 Task: select a rule when a due date less than hours ago is set on a card by anyone except me.
Action: Mouse moved to (1250, 103)
Screenshot: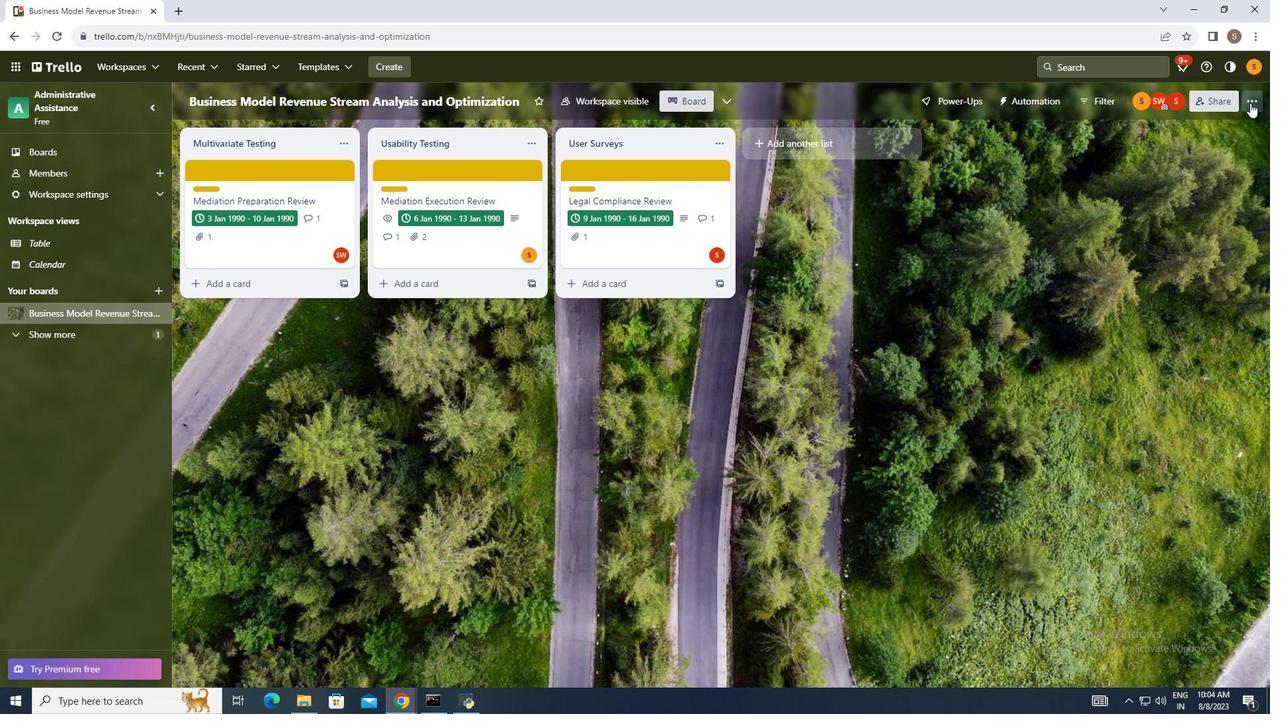 
Action: Mouse pressed left at (1250, 103)
Screenshot: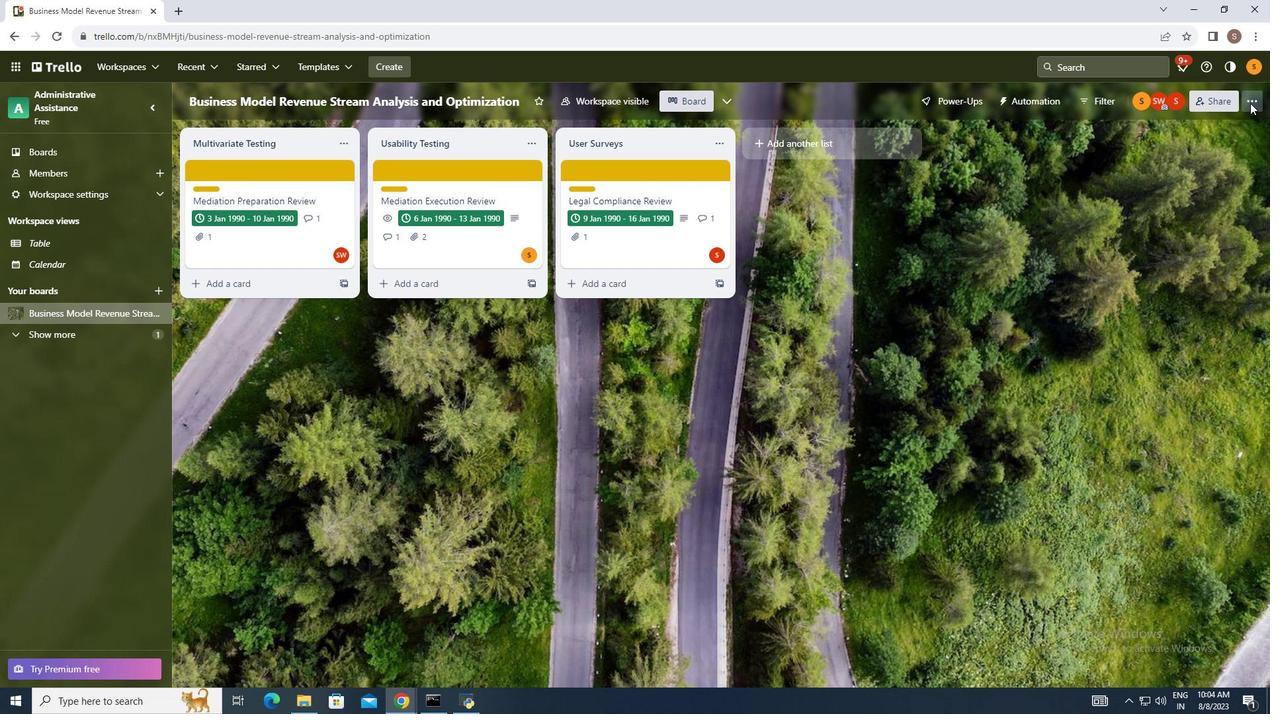 
Action: Mouse moved to (1144, 276)
Screenshot: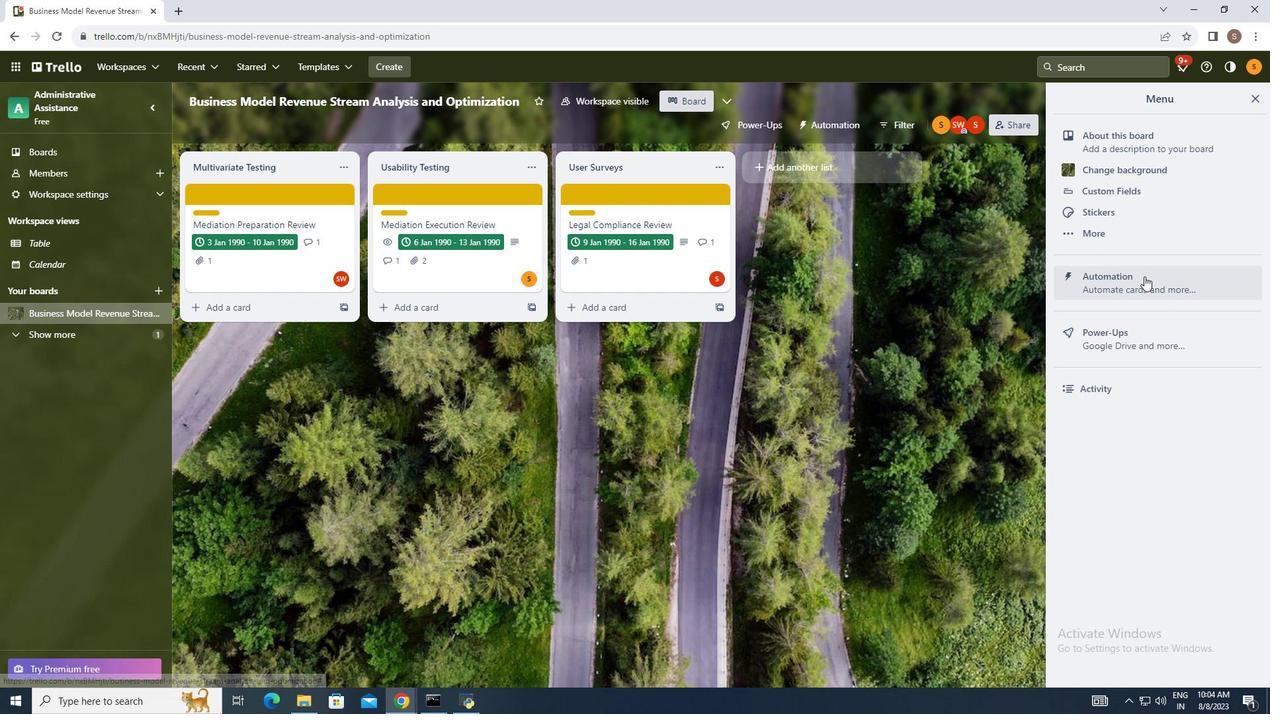 
Action: Mouse pressed left at (1144, 276)
Screenshot: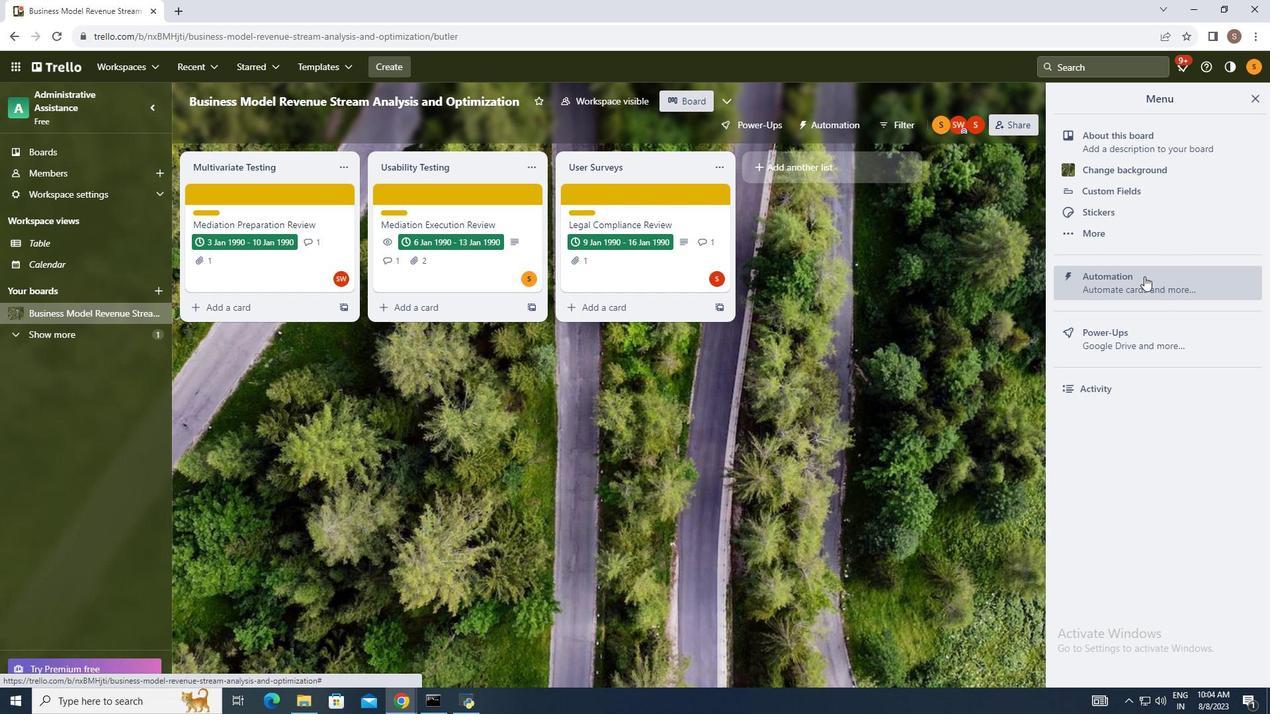 
Action: Mouse moved to (248, 239)
Screenshot: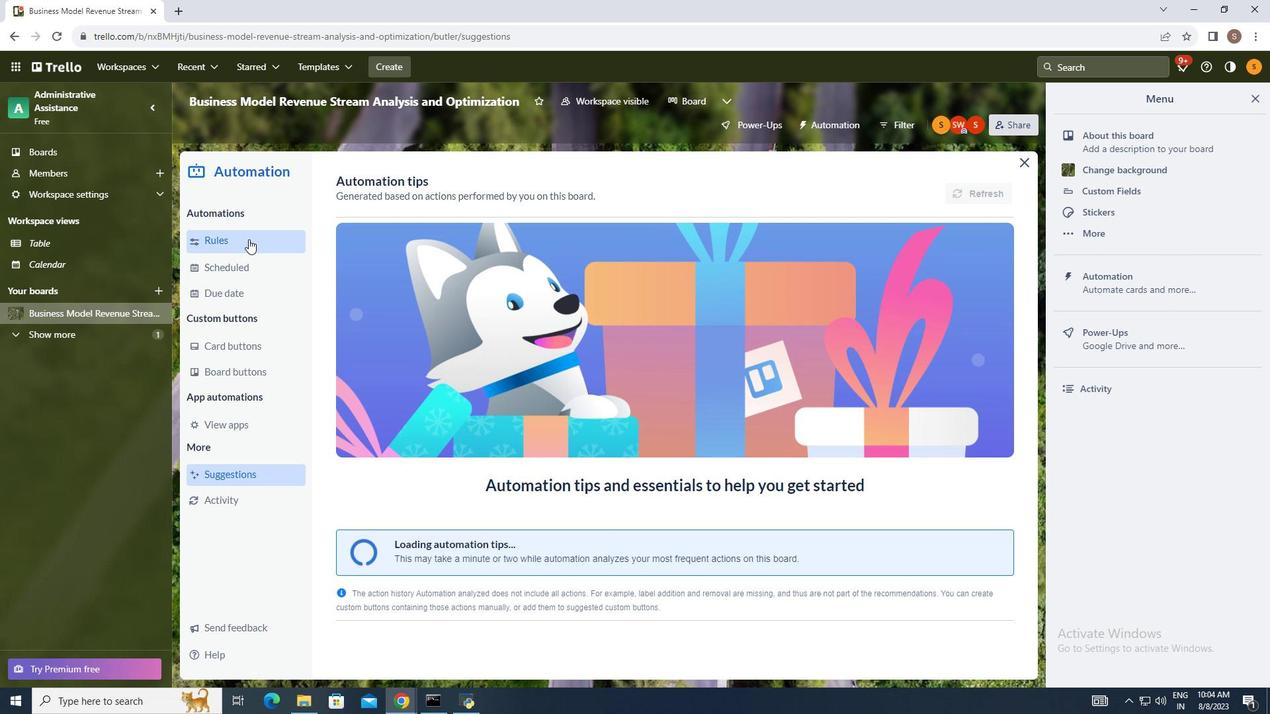 
Action: Mouse pressed left at (248, 239)
Screenshot: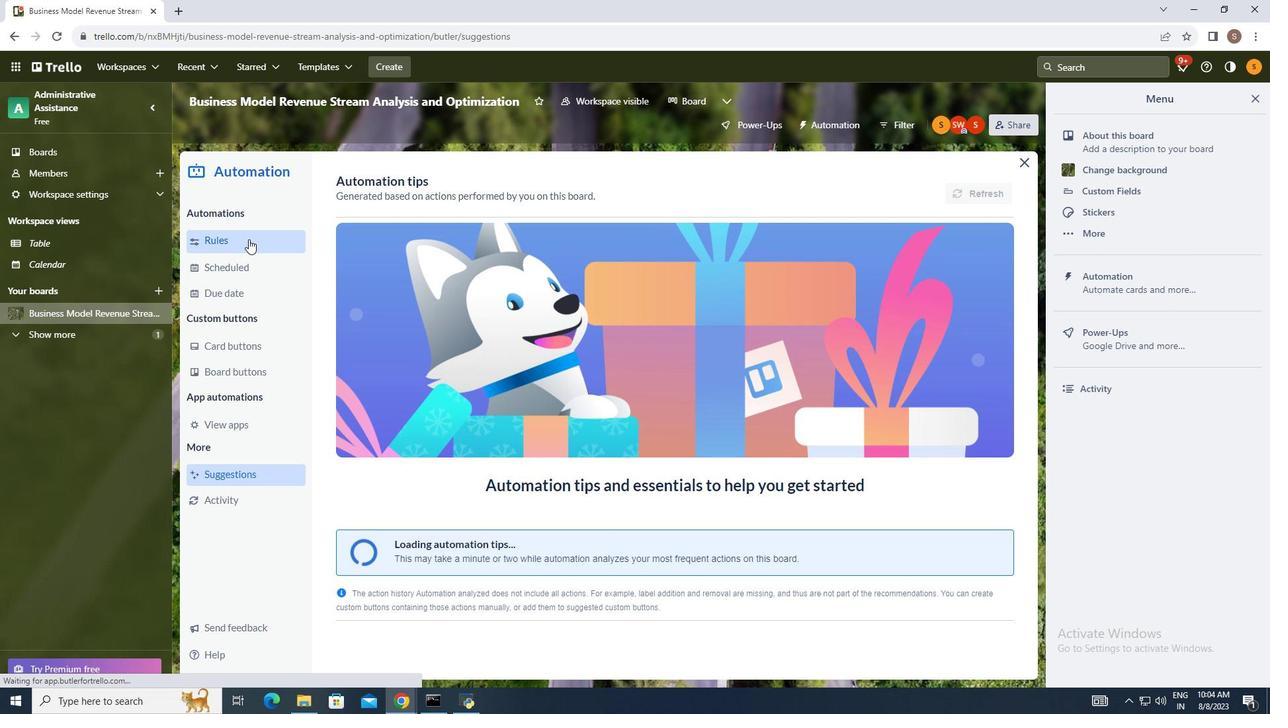 
Action: Mouse moved to (891, 186)
Screenshot: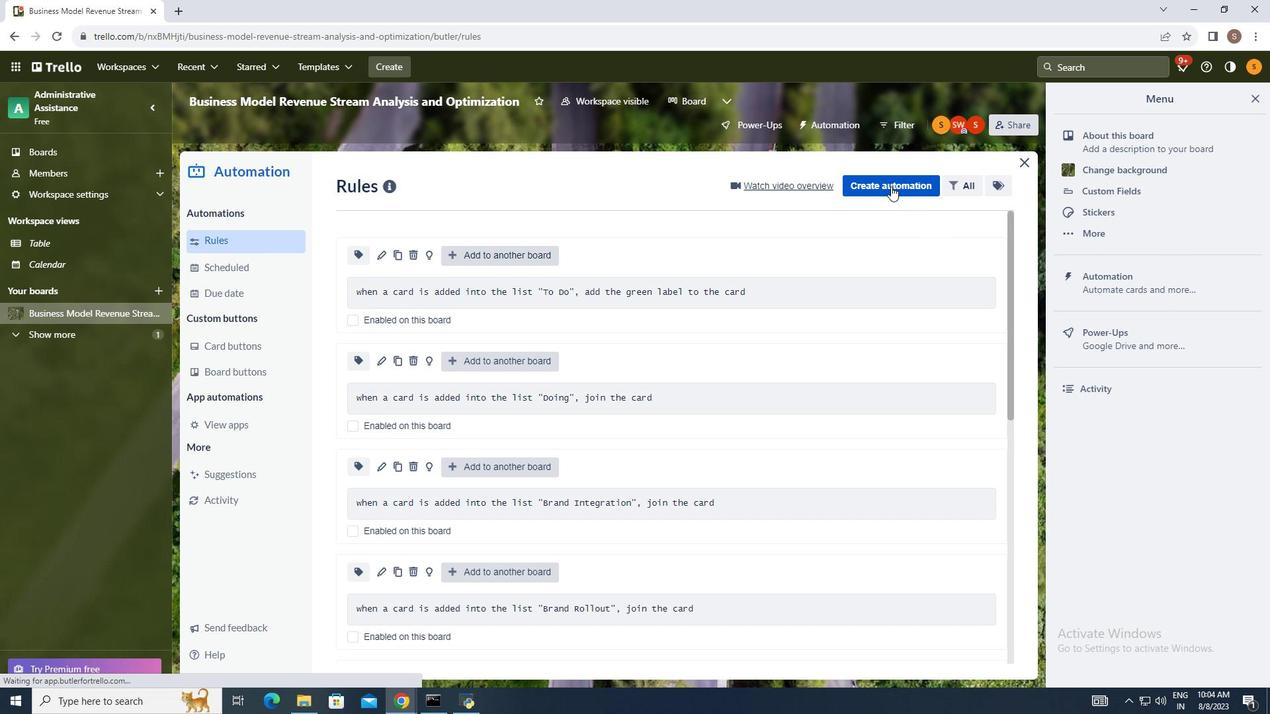 
Action: Mouse pressed left at (891, 186)
Screenshot: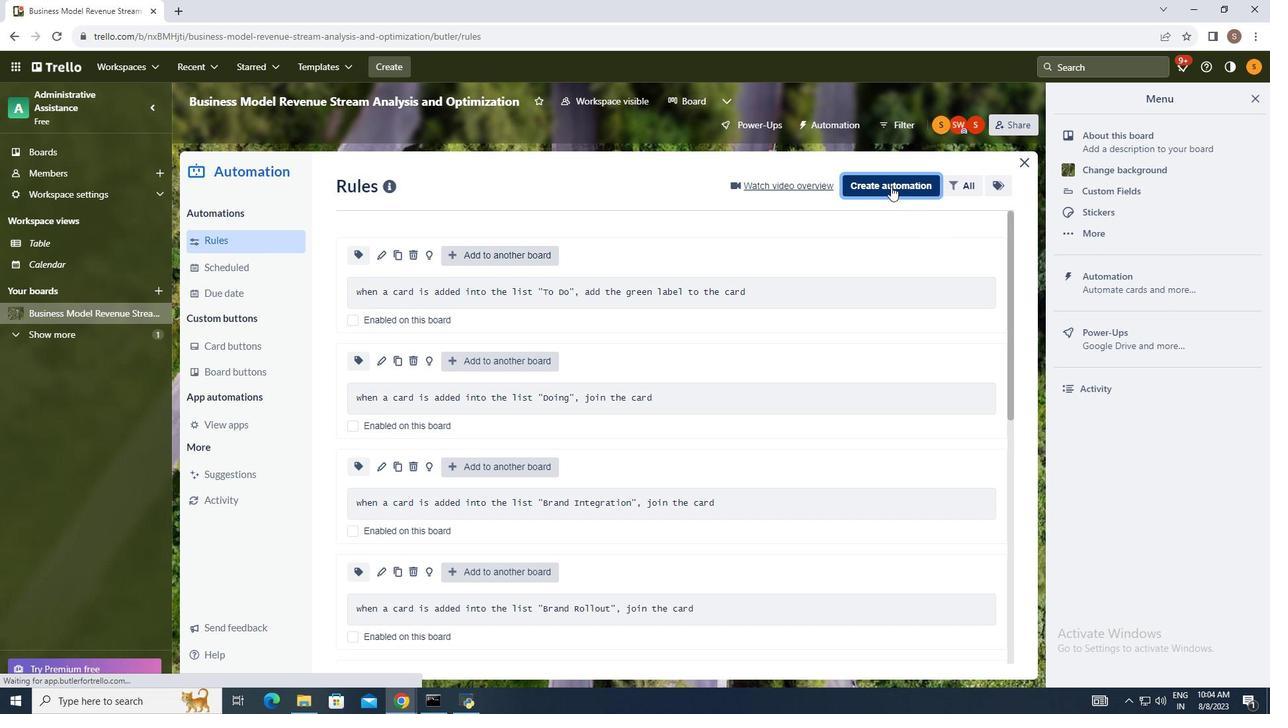 
Action: Mouse moved to (664, 396)
Screenshot: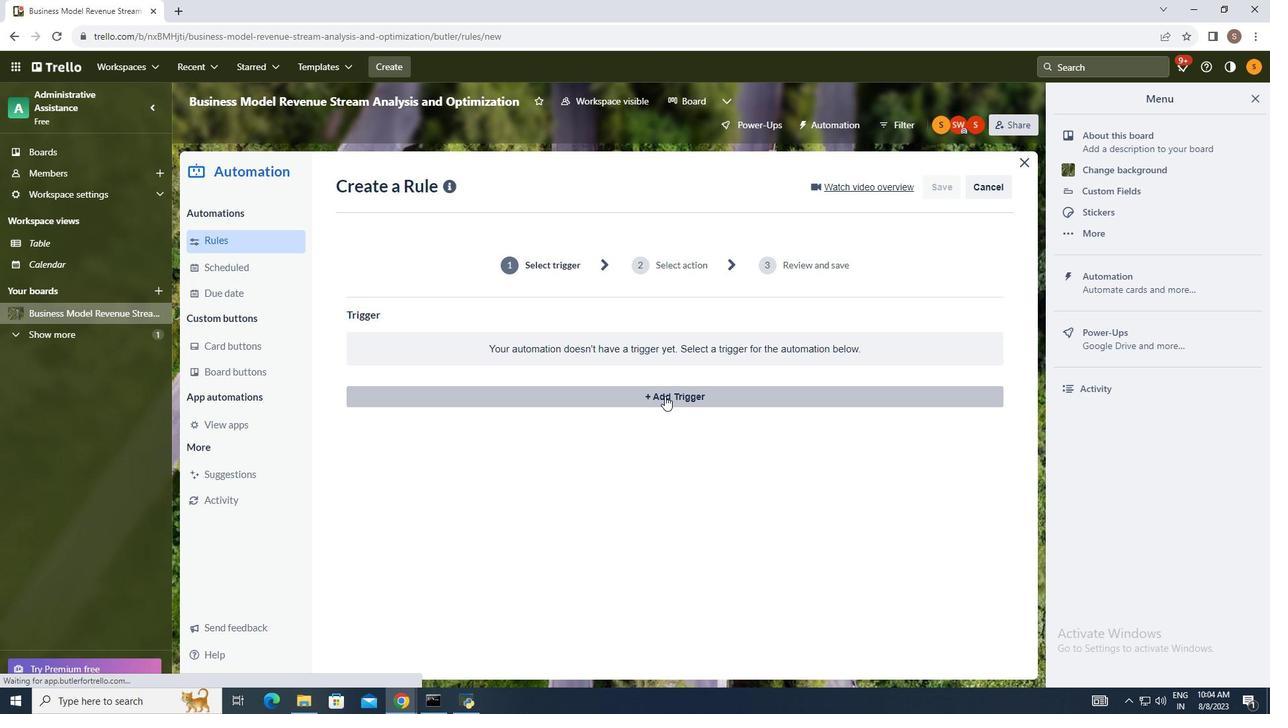 
Action: Mouse pressed left at (664, 396)
Screenshot: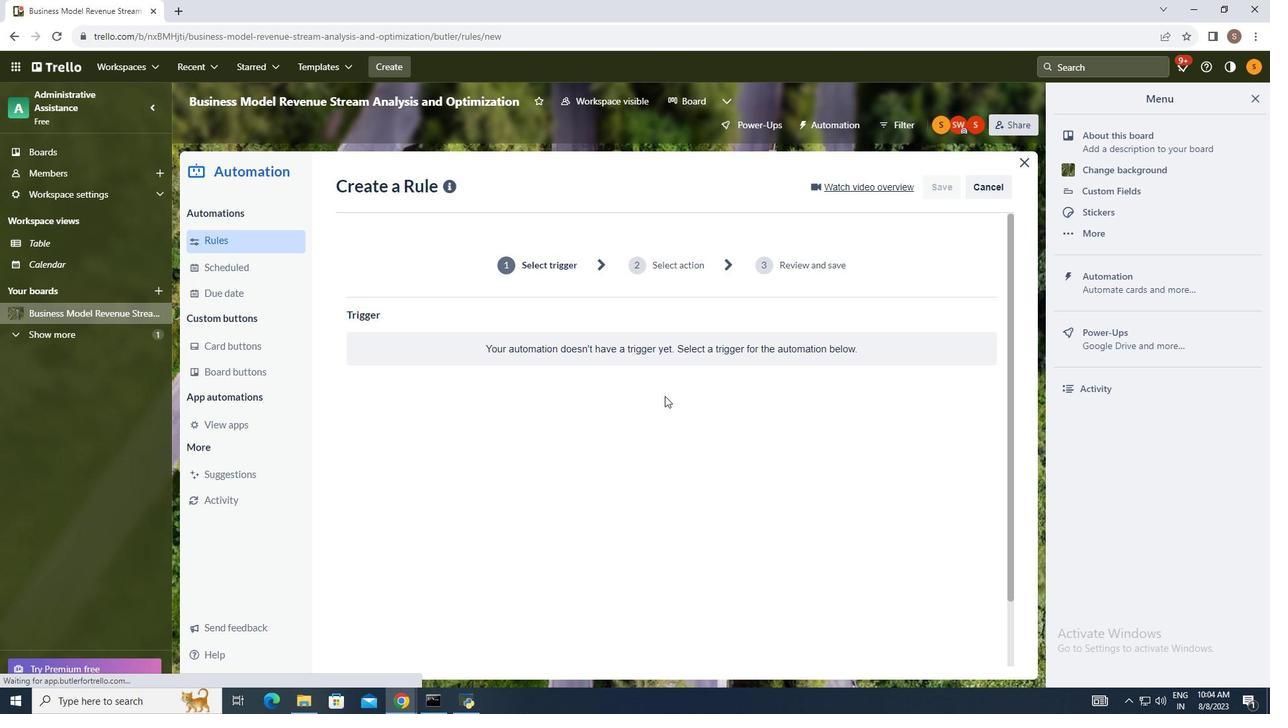 
Action: Mouse moved to (491, 435)
Screenshot: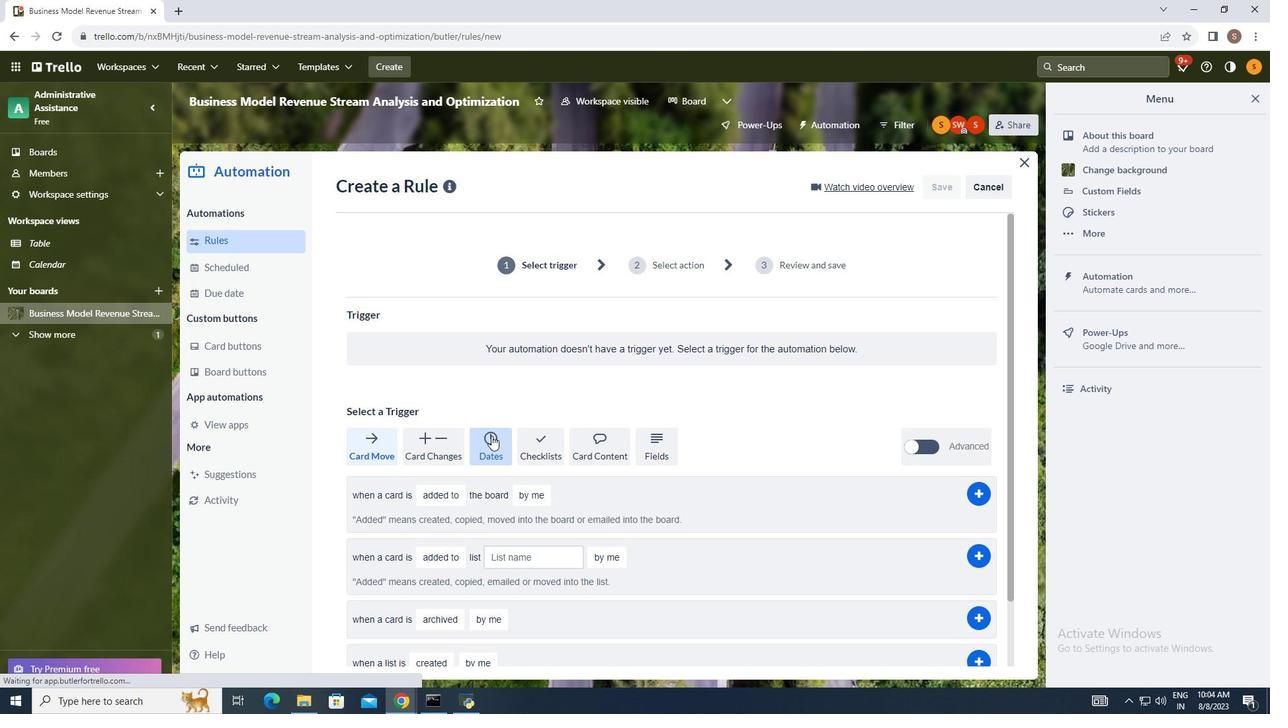 
Action: Mouse pressed left at (491, 435)
Screenshot: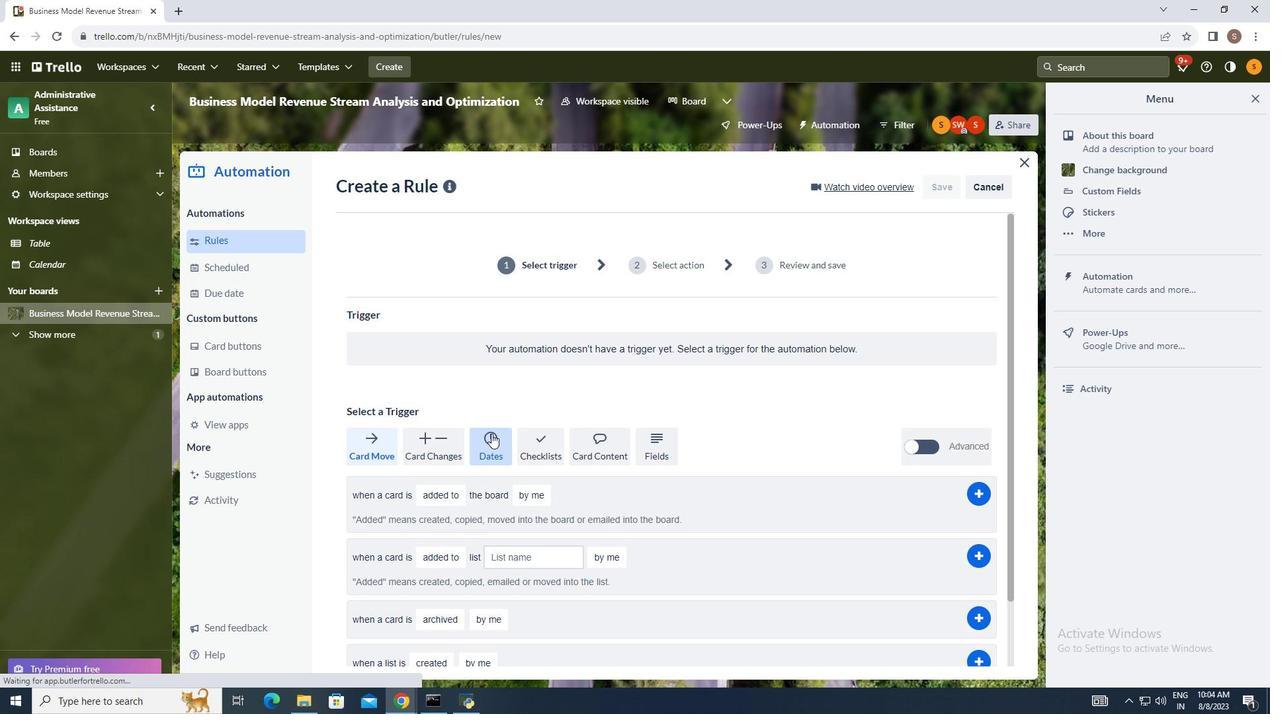 
Action: Mouse moved to (393, 496)
Screenshot: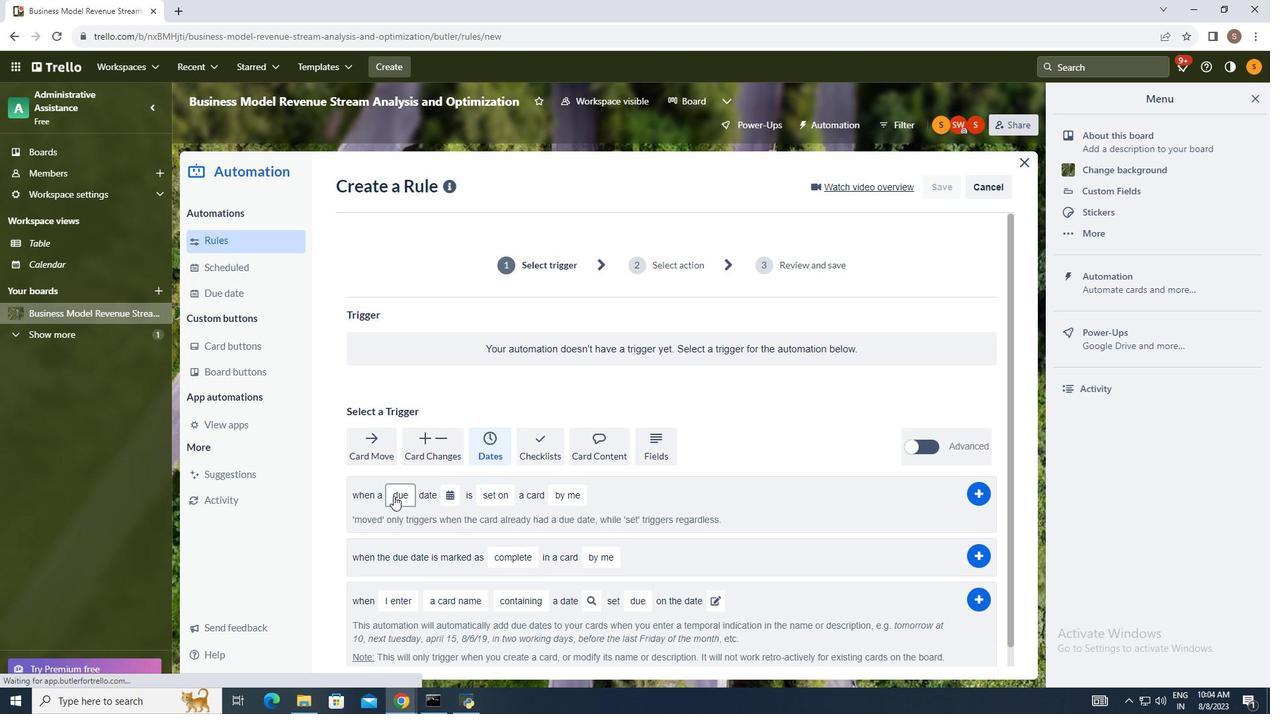
Action: Mouse pressed left at (393, 496)
Screenshot: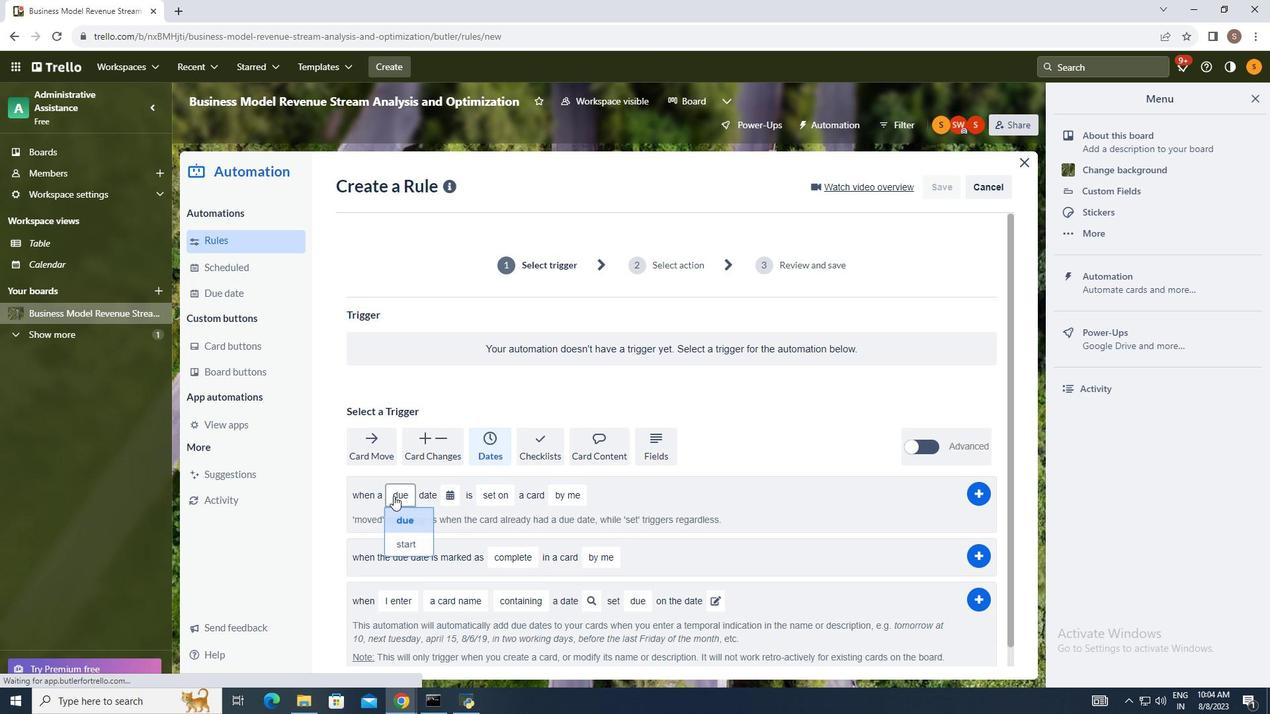 
Action: Mouse moved to (402, 520)
Screenshot: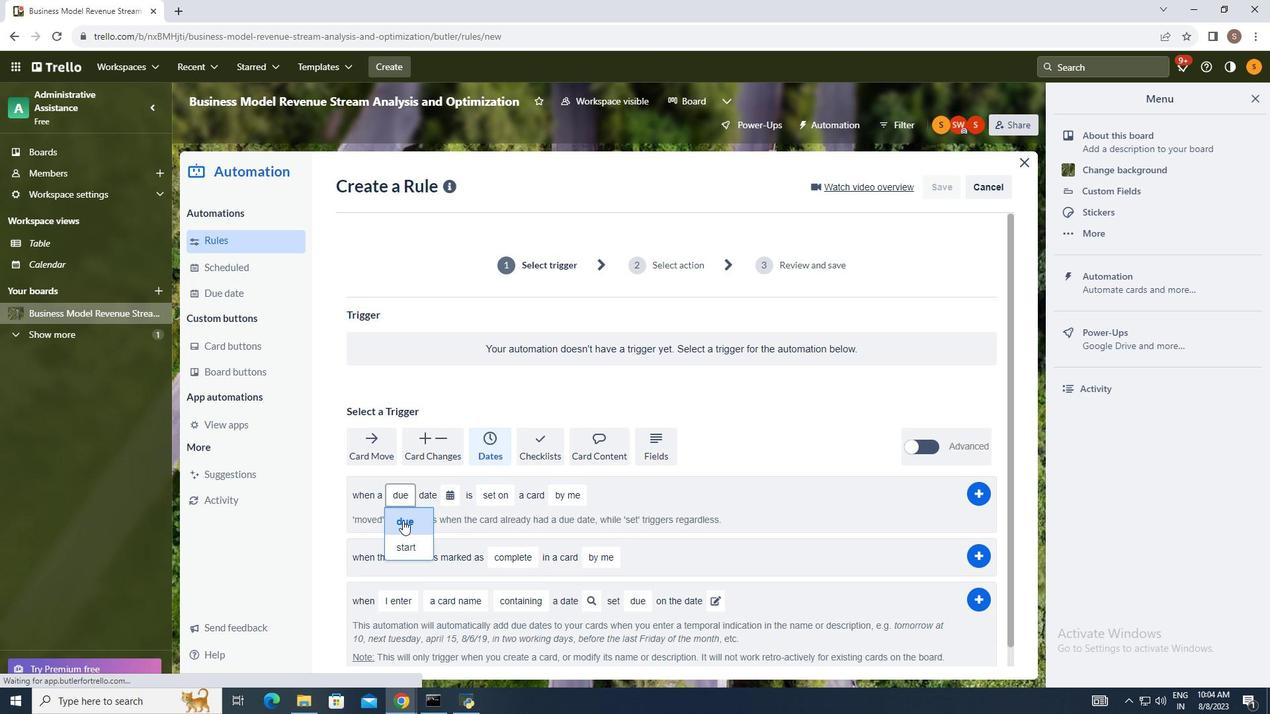 
Action: Mouse pressed left at (402, 520)
Screenshot: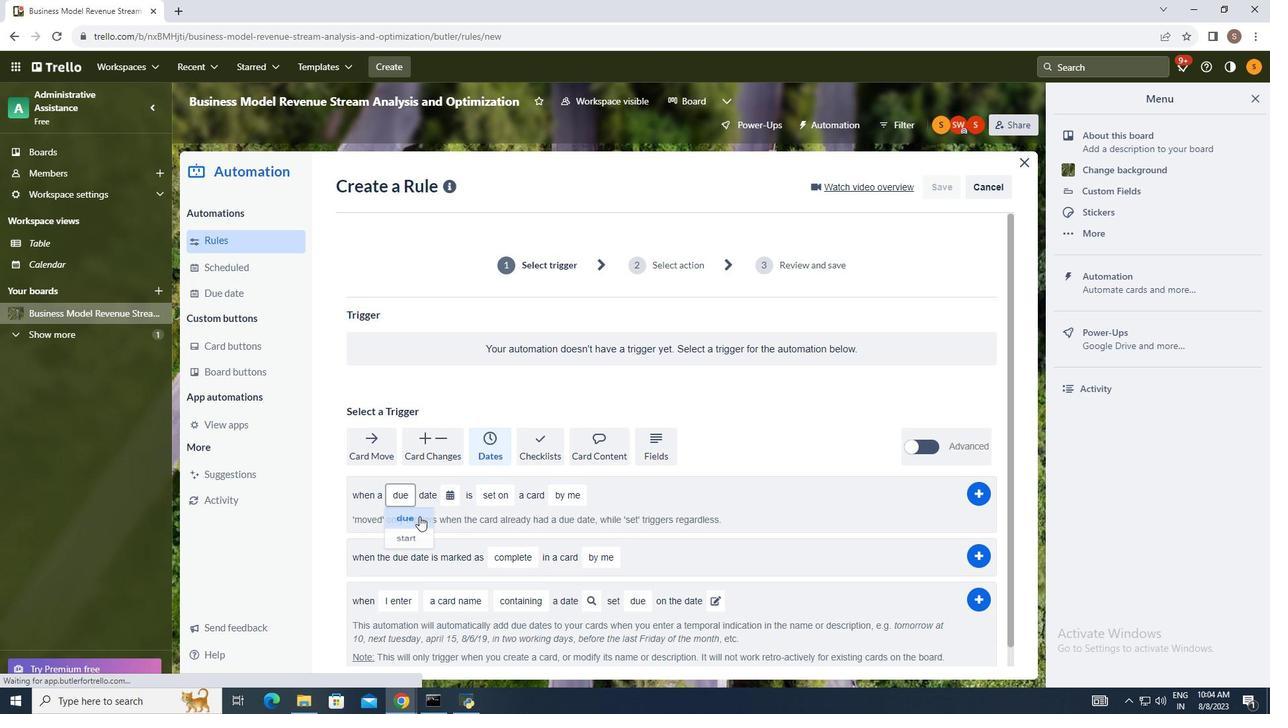 
Action: Mouse moved to (451, 496)
Screenshot: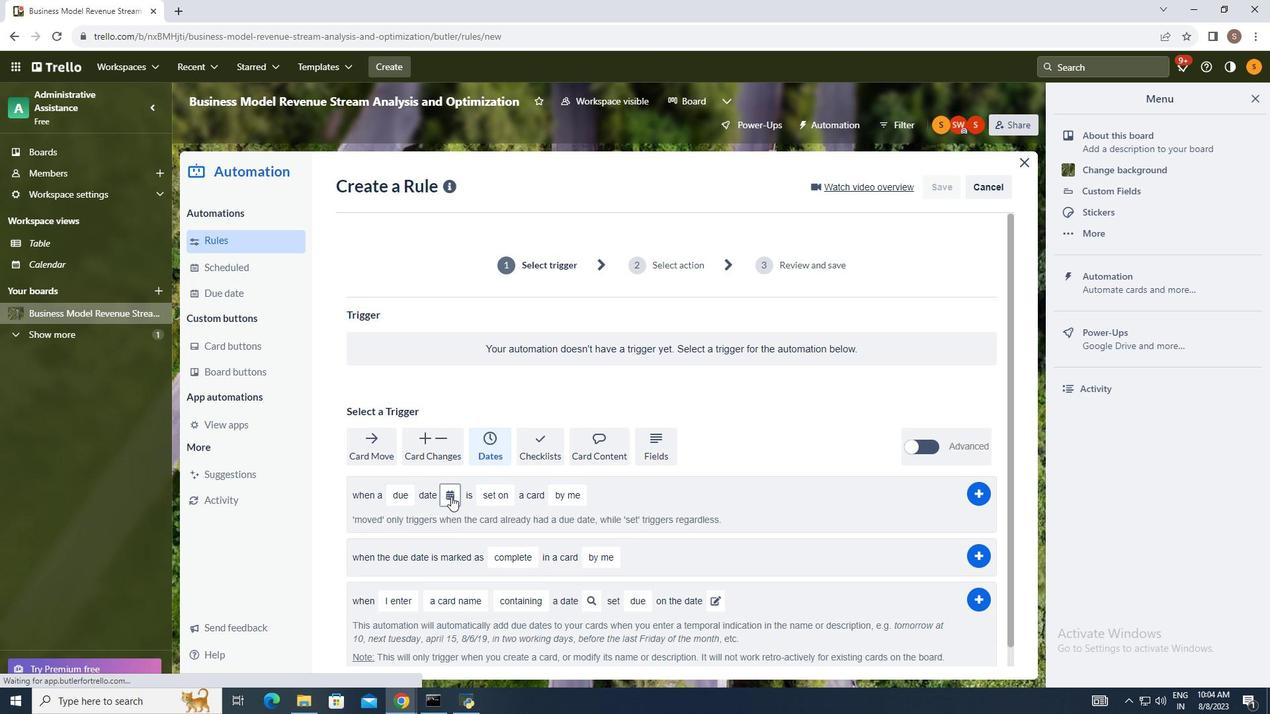 
Action: Mouse pressed left at (451, 496)
Screenshot: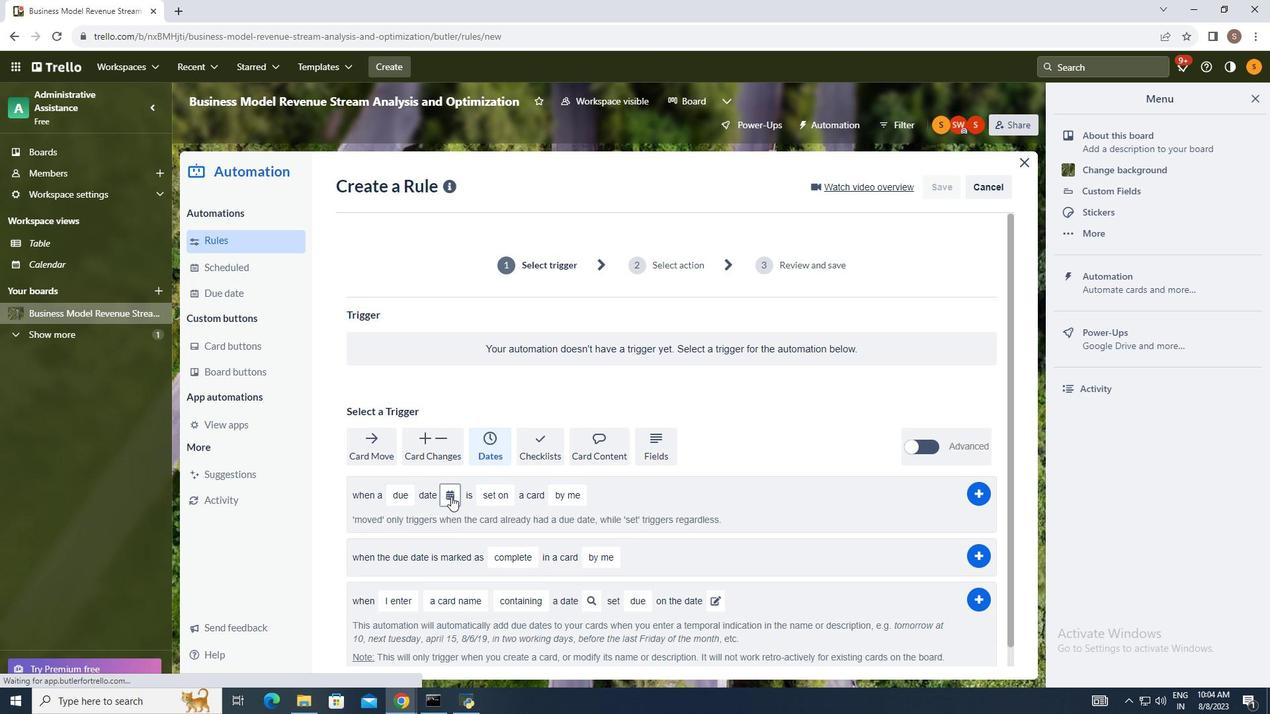 
Action: Mouse moved to (470, 577)
Screenshot: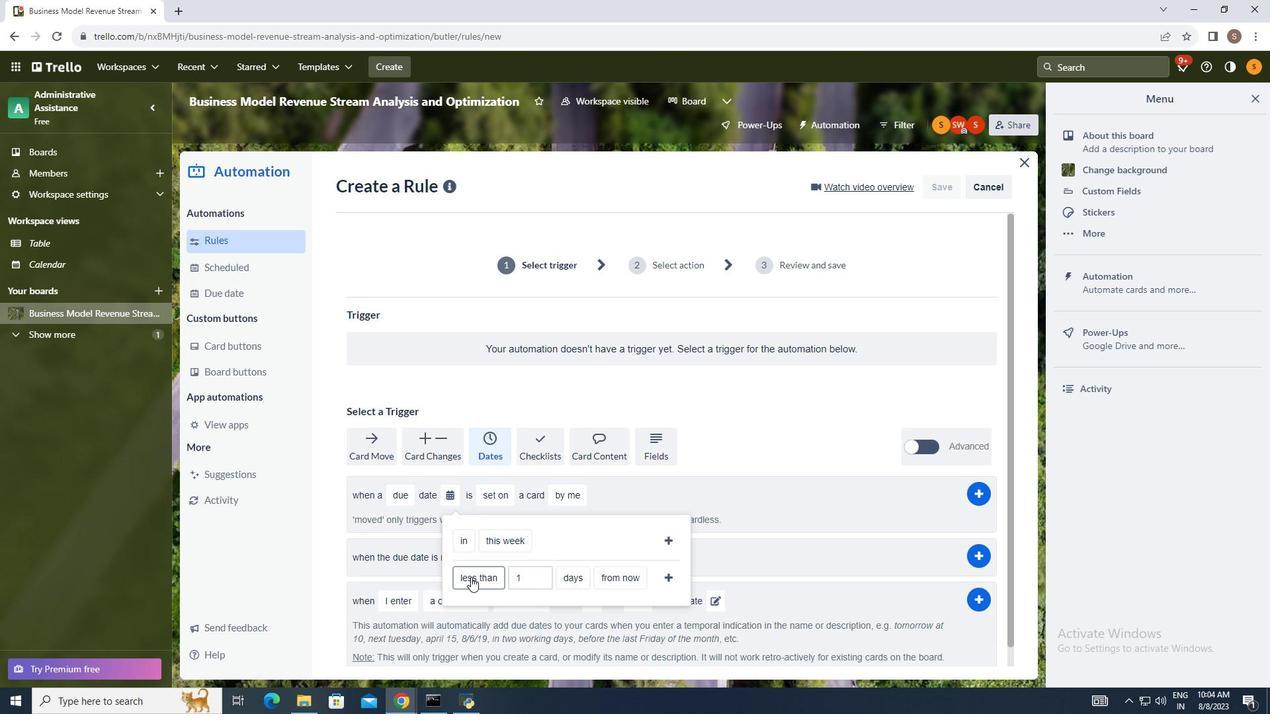 
Action: Mouse pressed left at (470, 577)
Screenshot: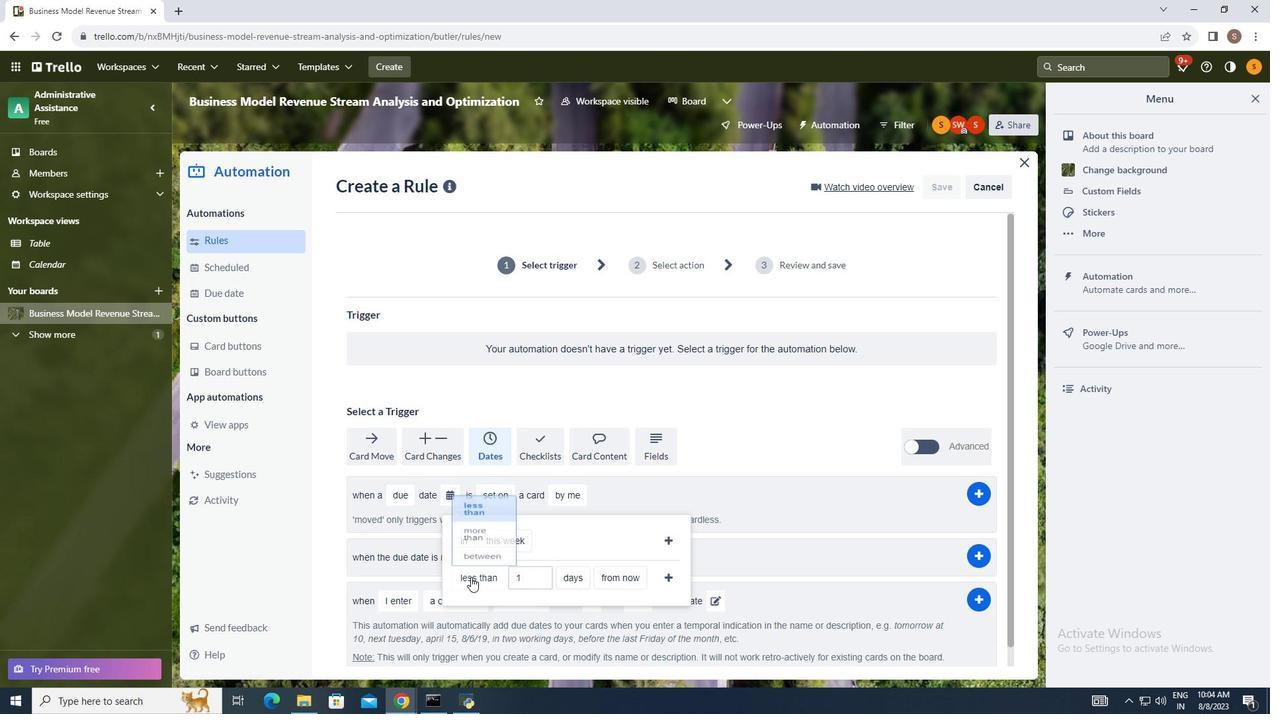 
Action: Mouse moved to (486, 484)
Screenshot: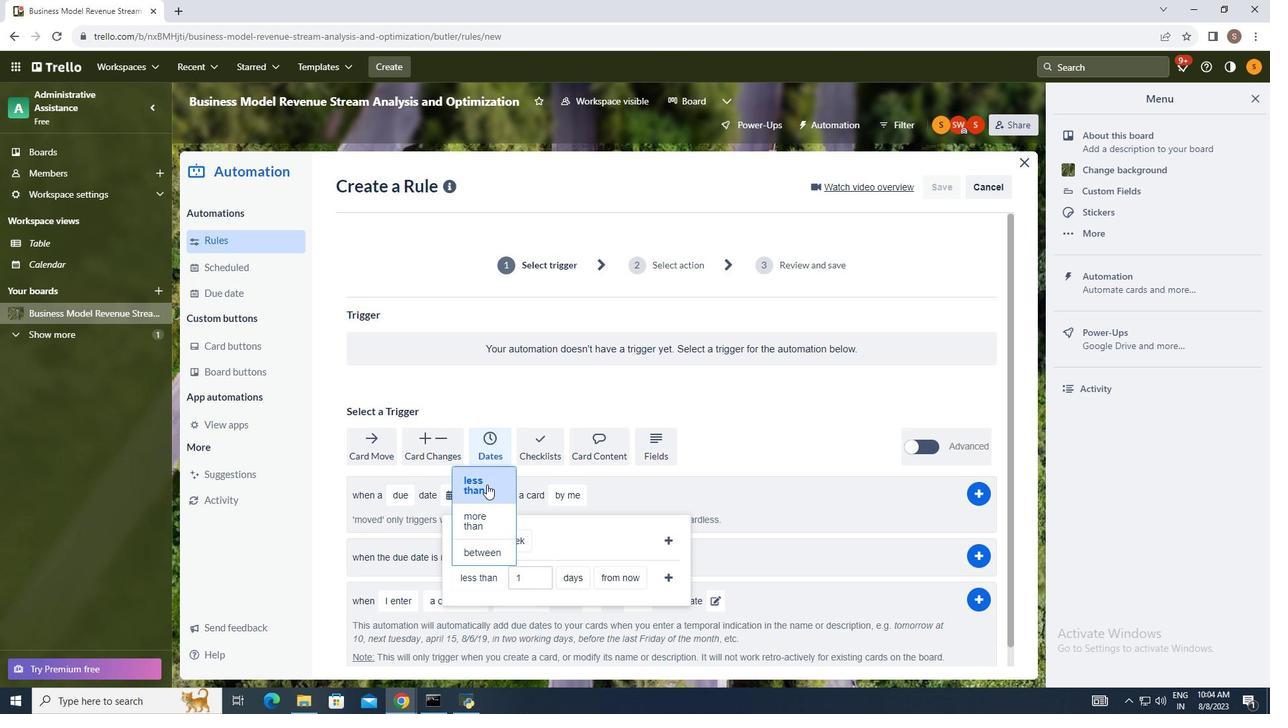 
Action: Mouse pressed left at (486, 484)
Screenshot: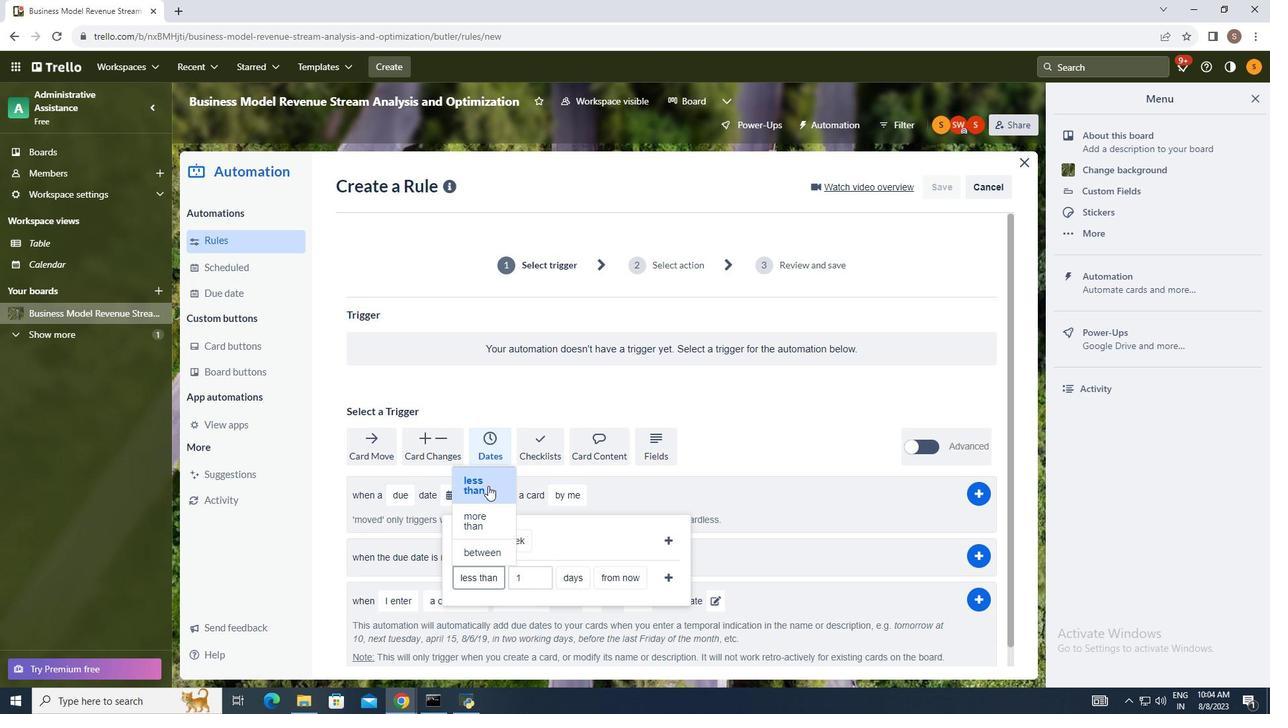 
Action: Mouse moved to (568, 580)
Screenshot: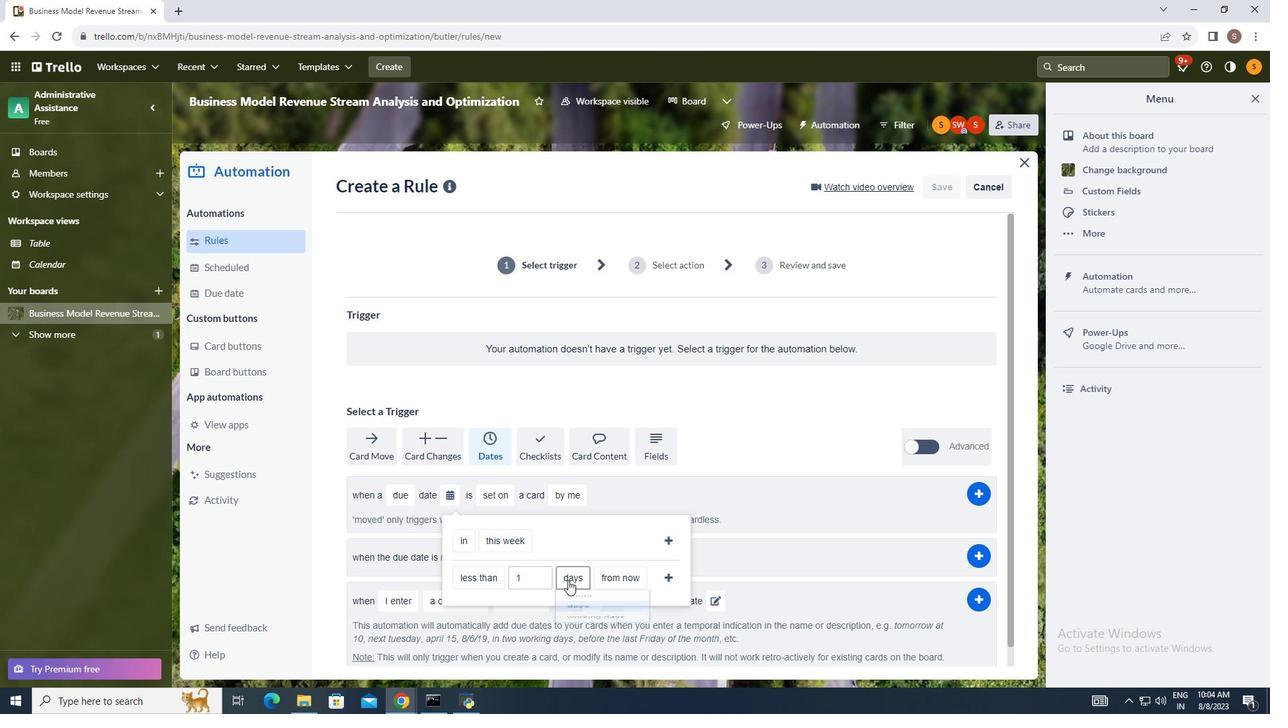 
Action: Mouse pressed left at (568, 580)
Screenshot: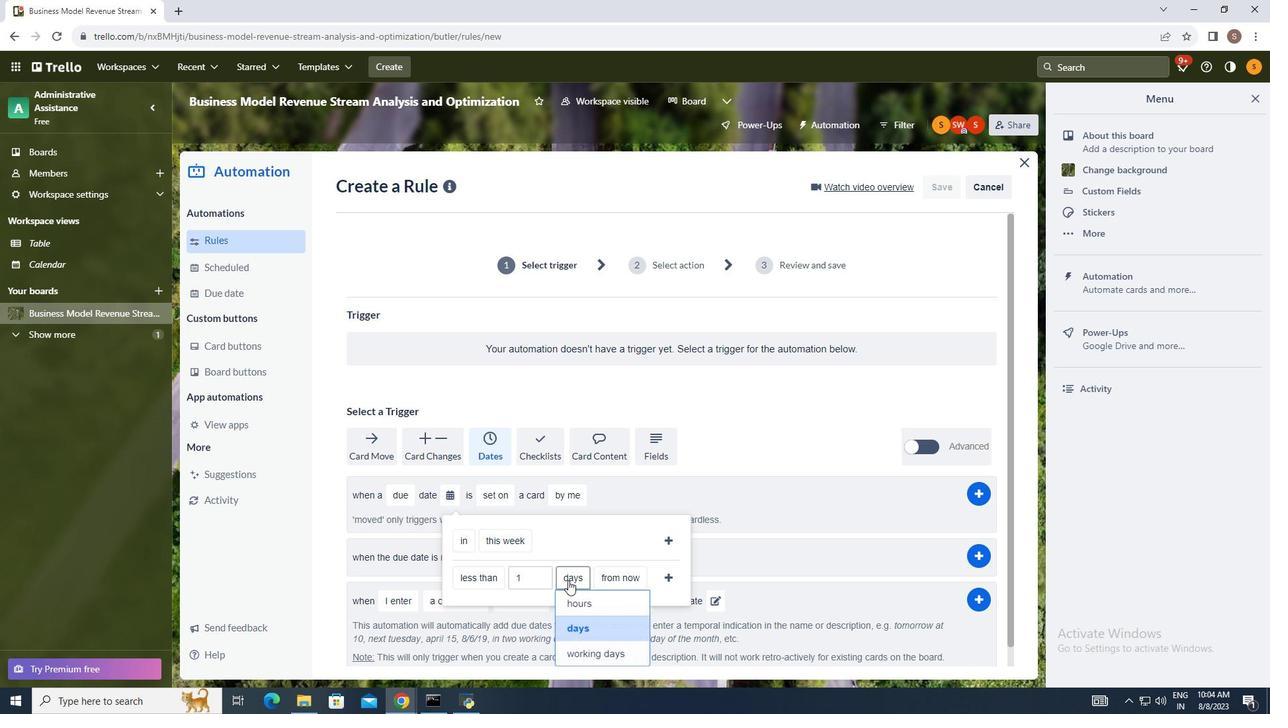 
Action: Mouse moved to (590, 601)
Screenshot: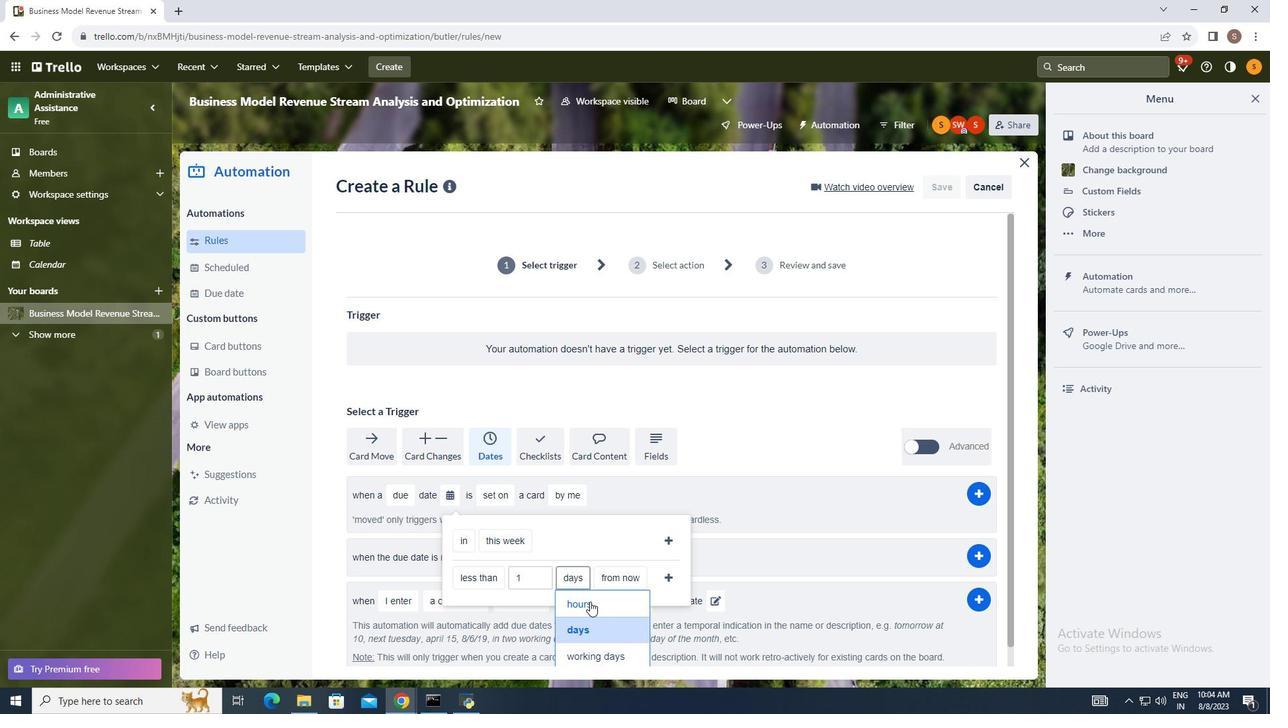 
Action: Mouse pressed left at (590, 601)
Screenshot: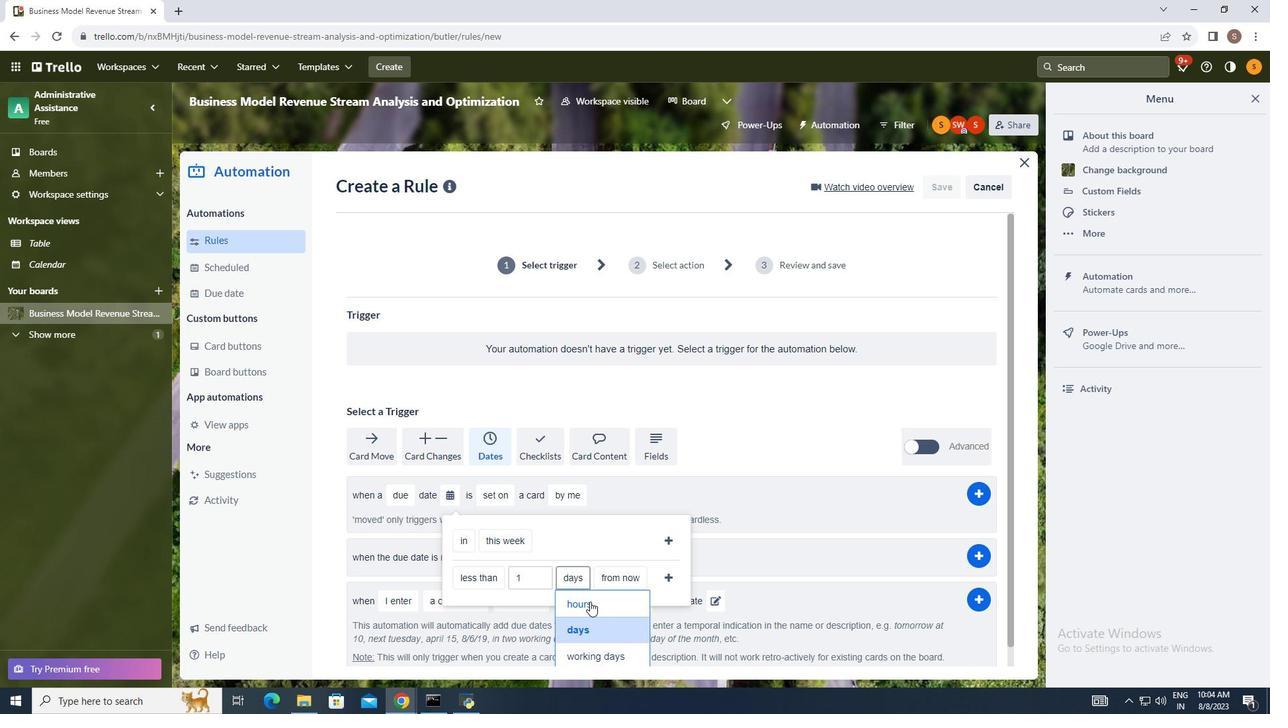 
Action: Mouse moved to (621, 574)
Screenshot: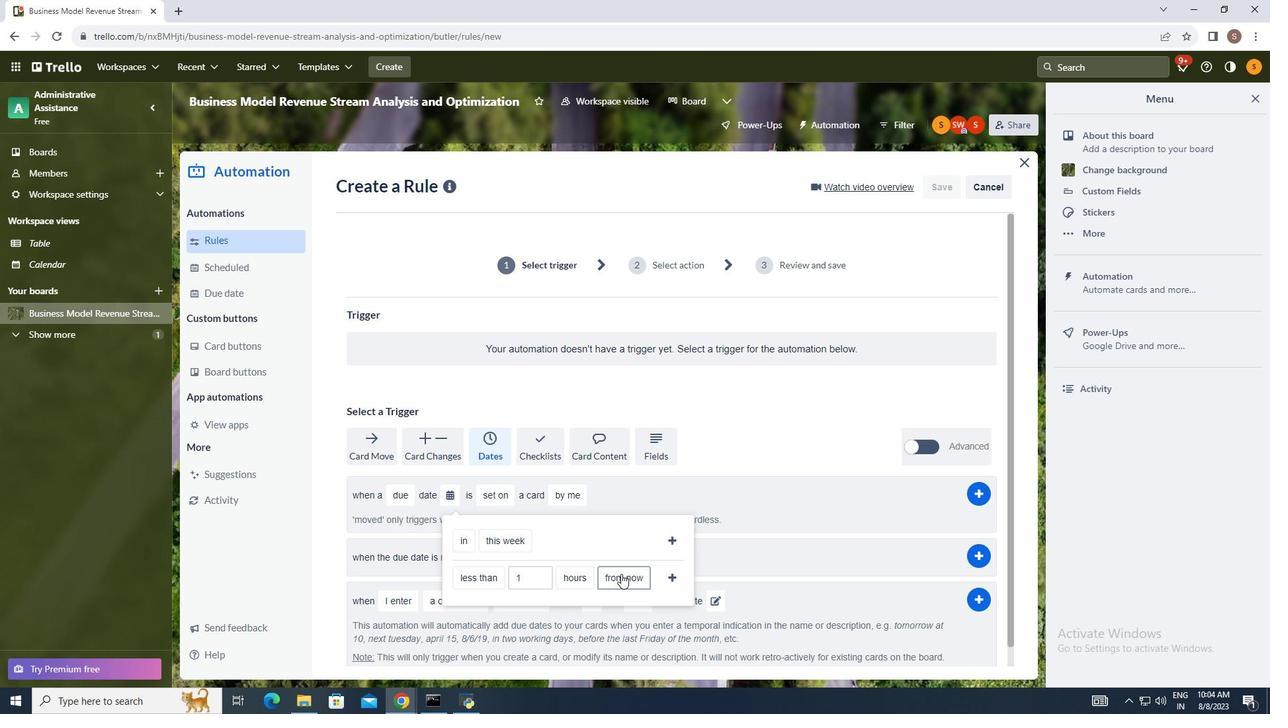 
Action: Mouse pressed left at (621, 574)
Screenshot: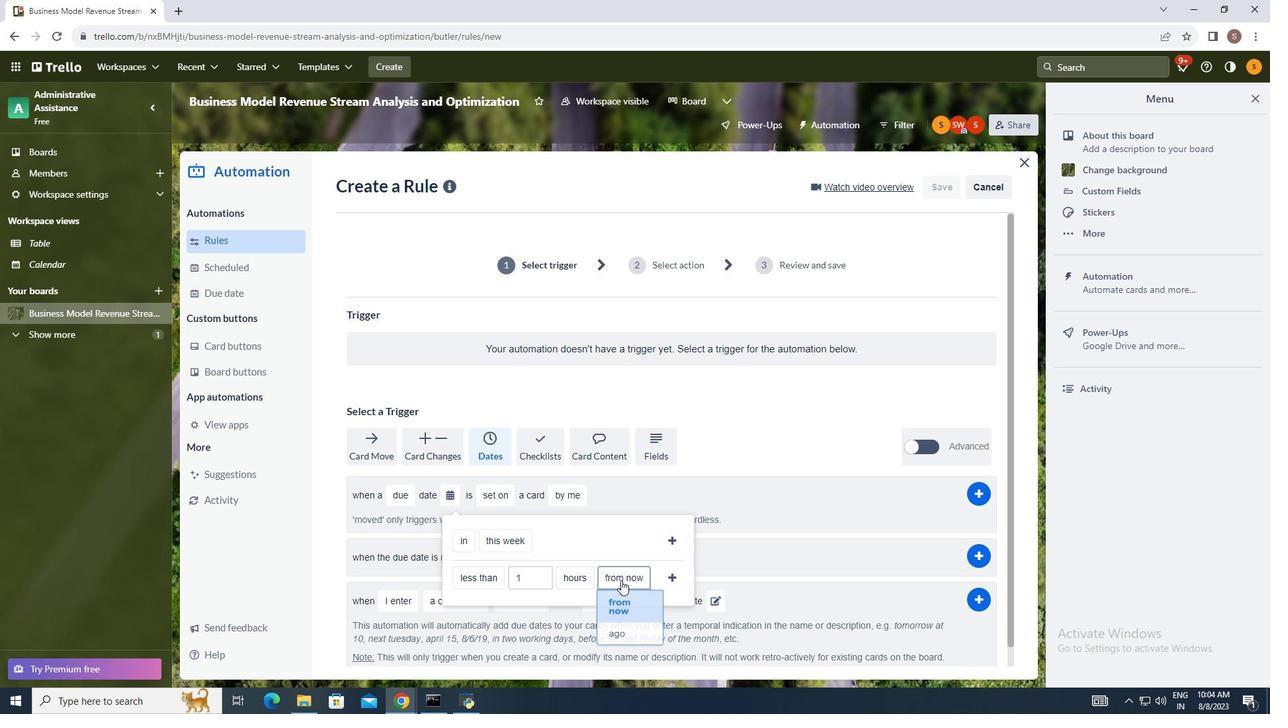 
Action: Mouse moved to (624, 638)
Screenshot: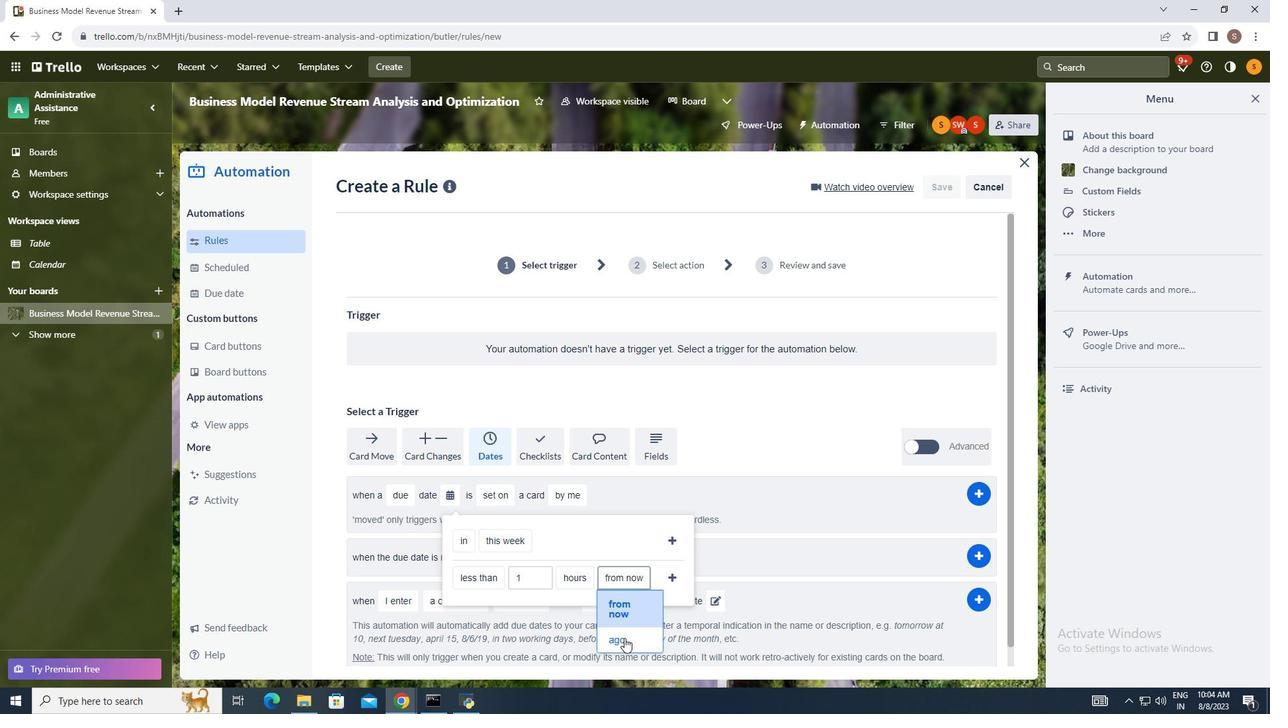 
Action: Mouse pressed left at (624, 638)
Screenshot: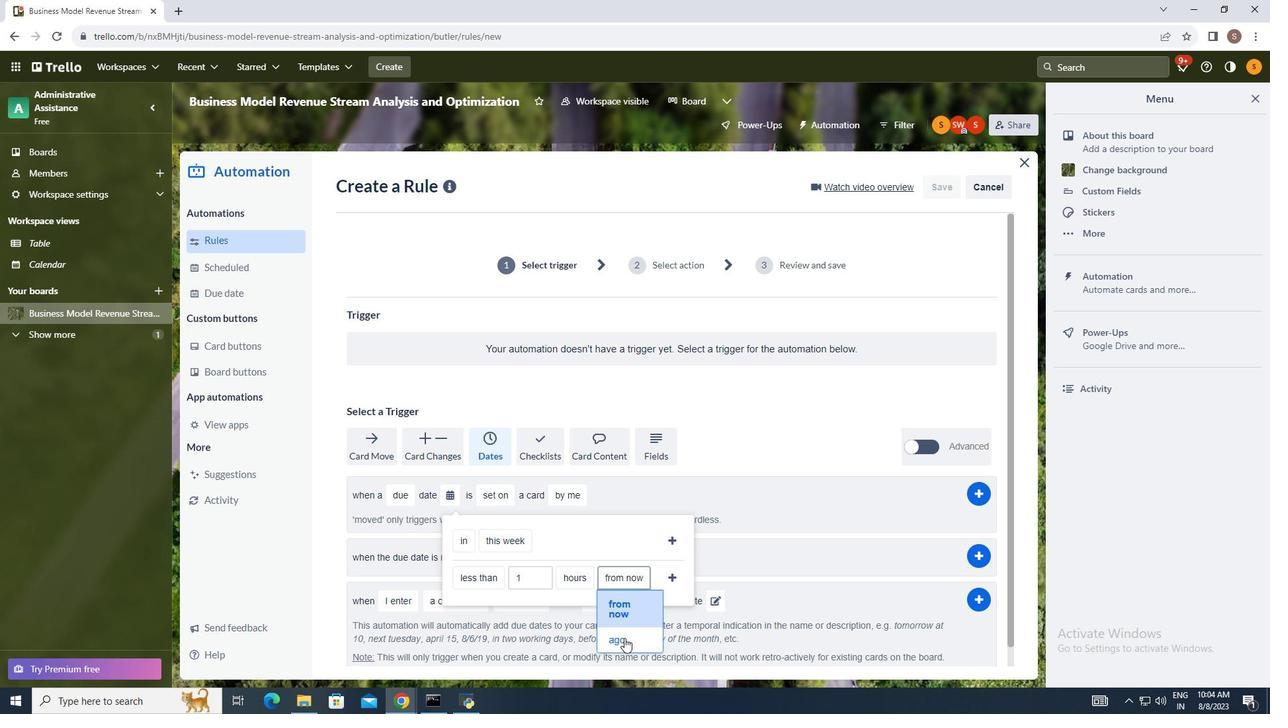 
Action: Mouse moved to (648, 579)
Screenshot: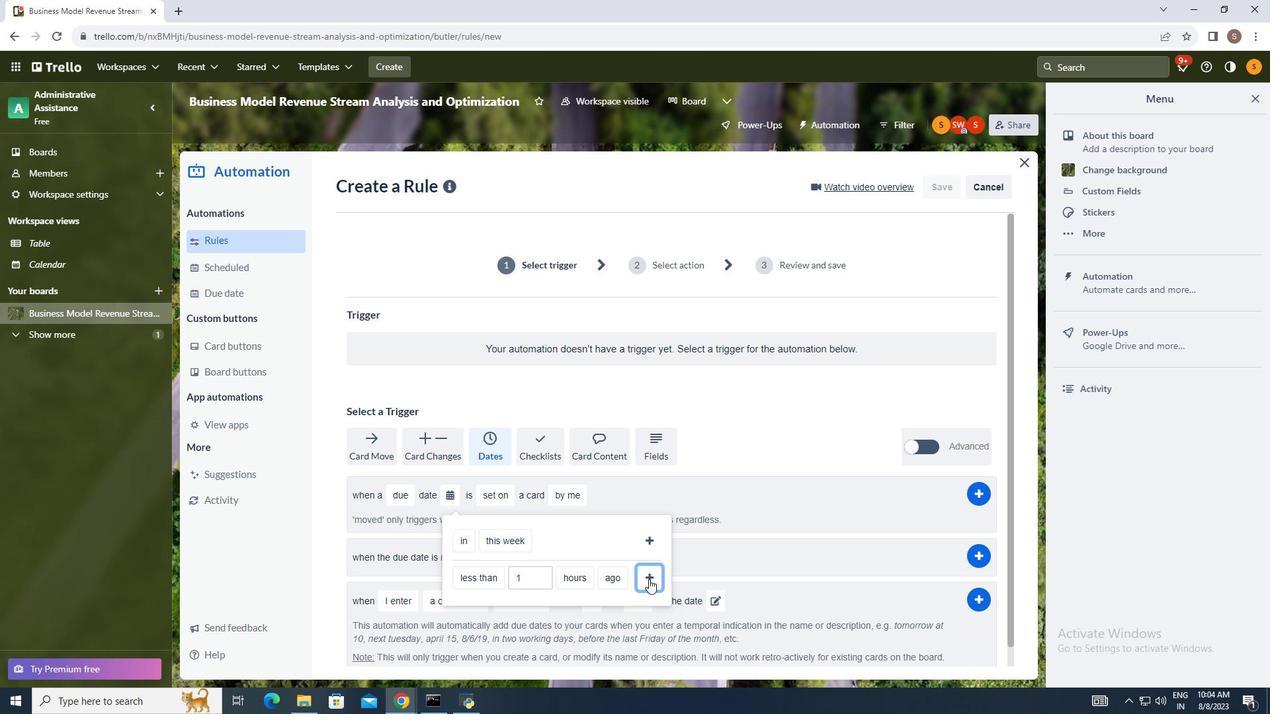 
Action: Mouse pressed left at (648, 579)
Screenshot: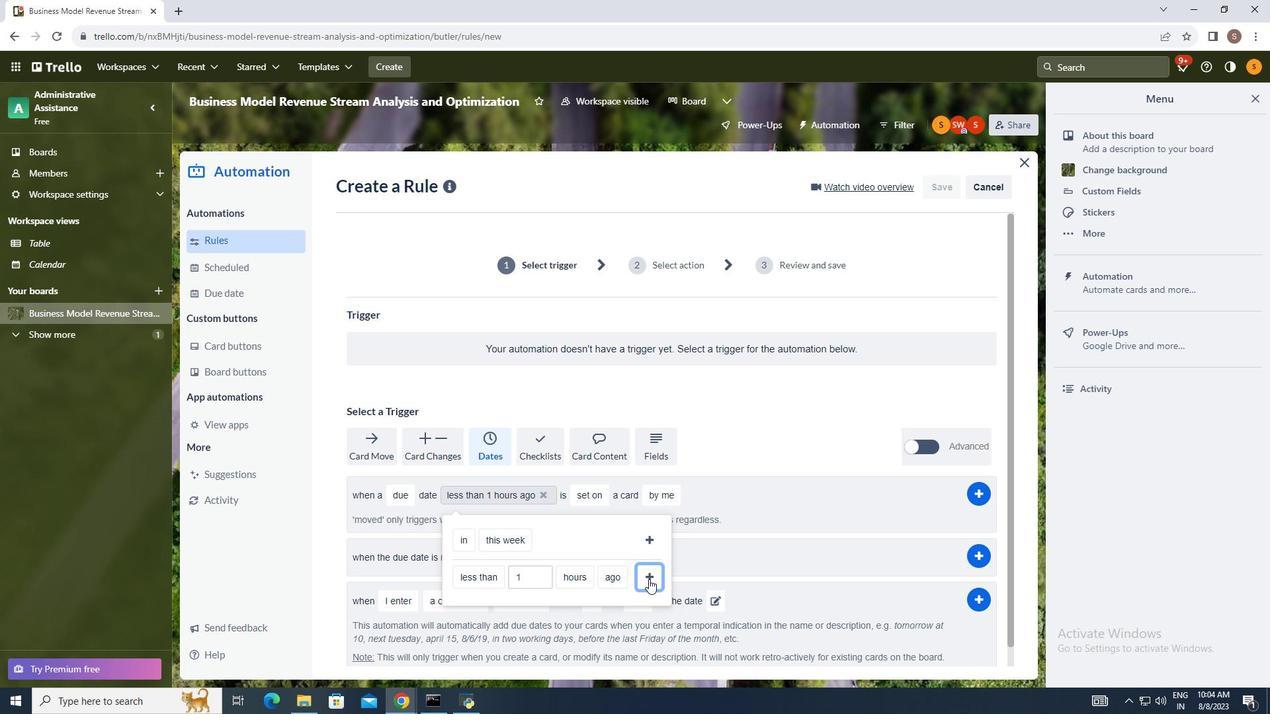 
Action: Mouse moved to (589, 492)
Screenshot: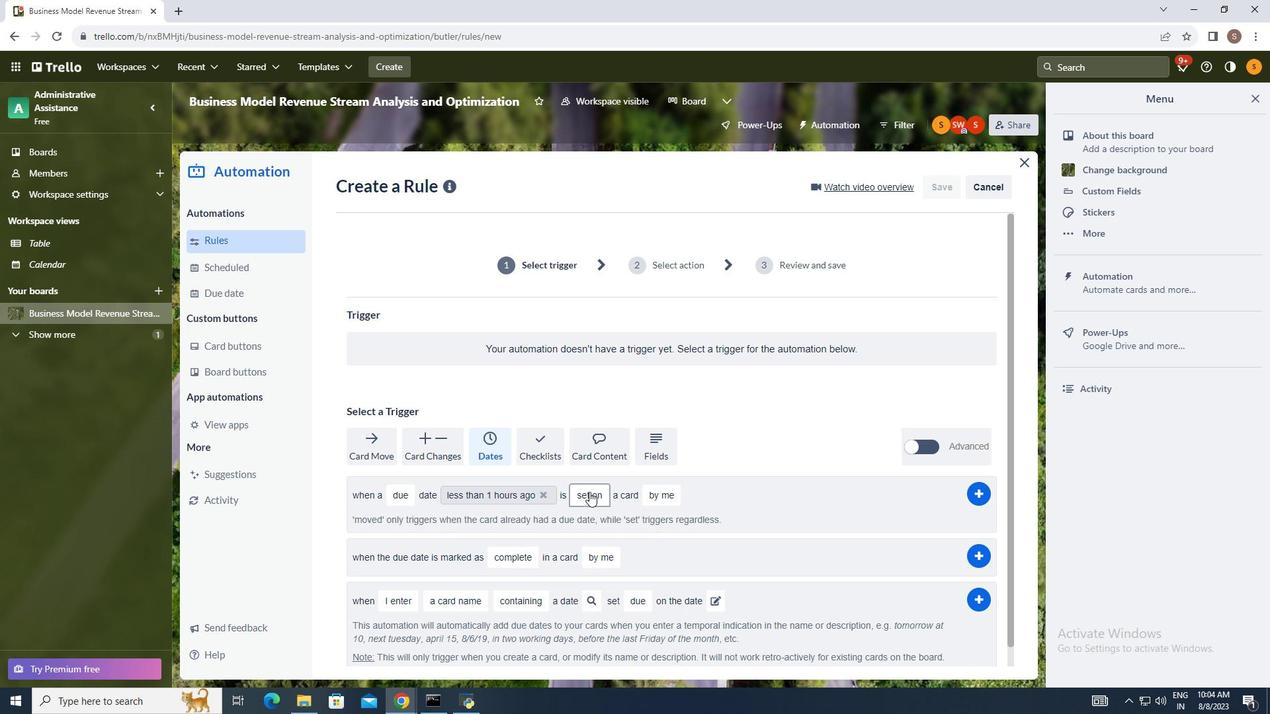 
Action: Mouse pressed left at (589, 492)
Screenshot: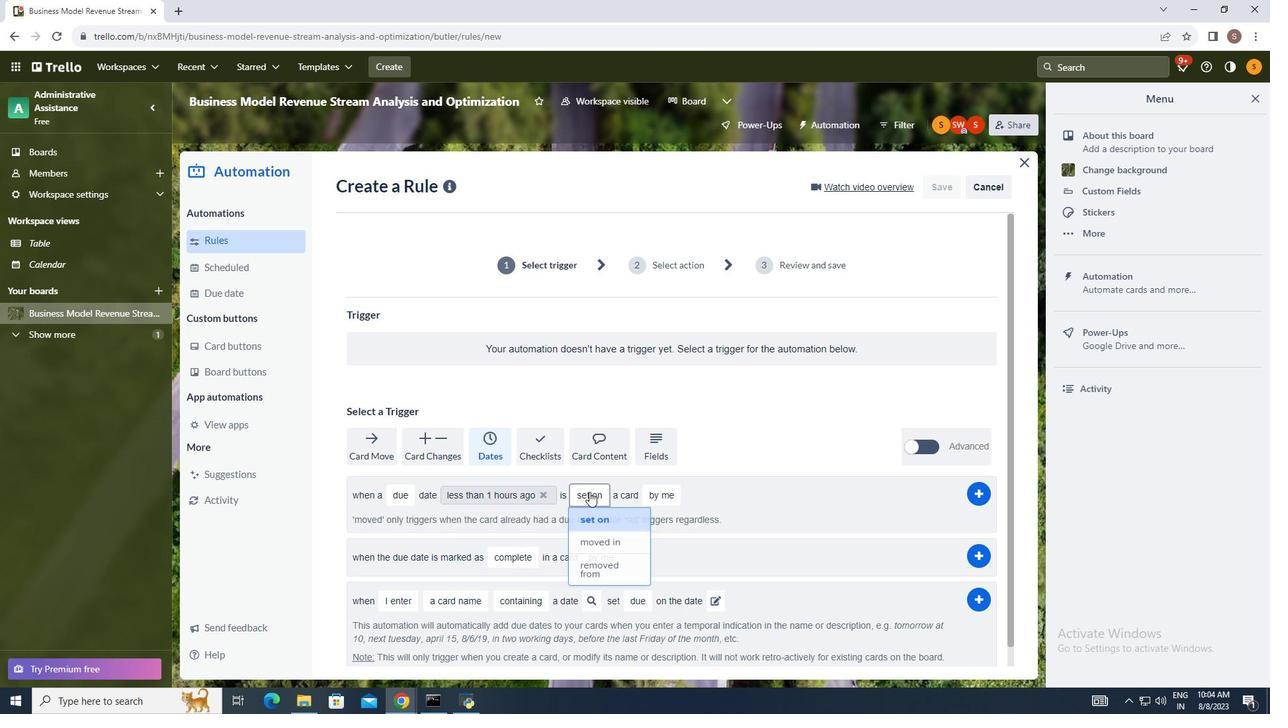 
Action: Mouse moved to (597, 521)
Screenshot: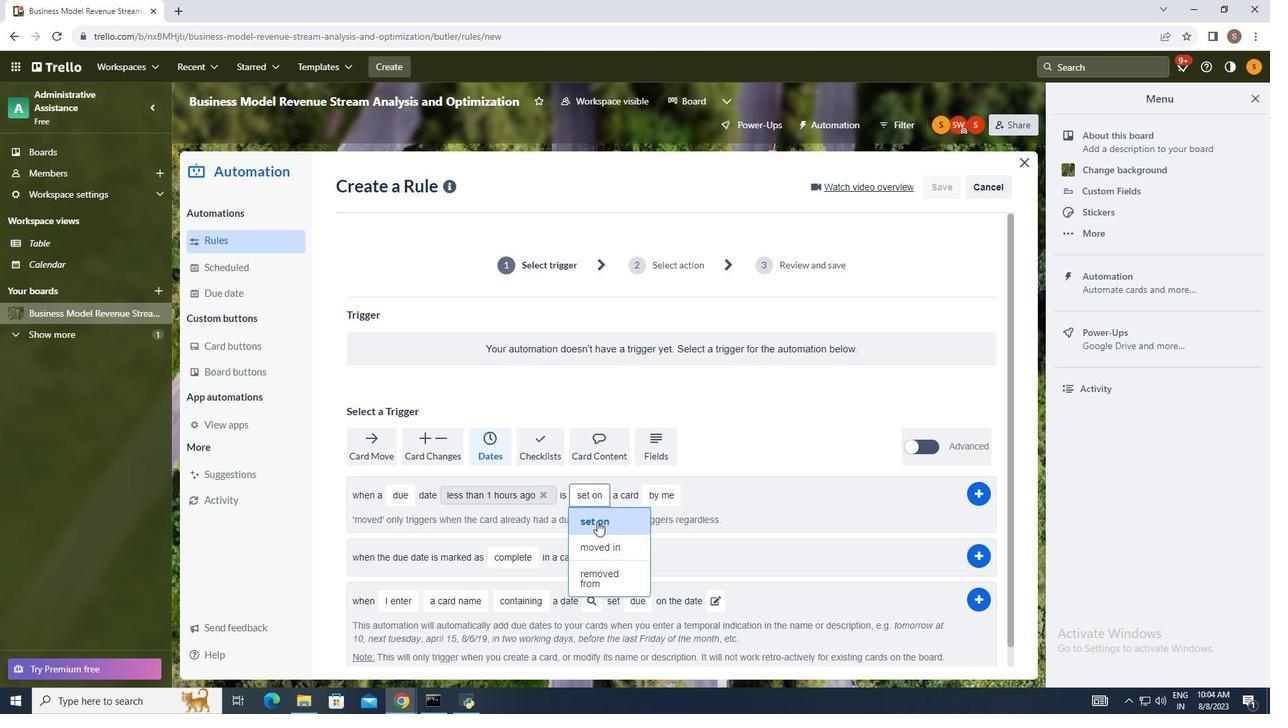 
Action: Mouse pressed left at (597, 521)
Screenshot: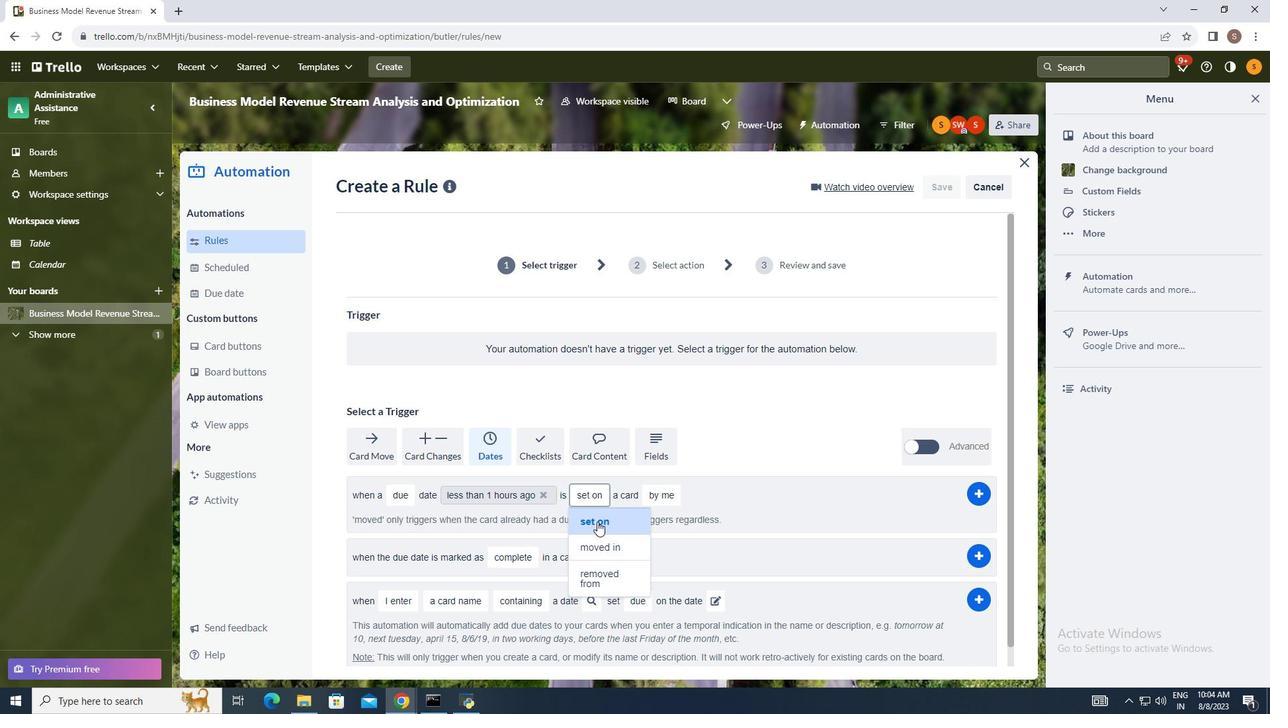 
Action: Mouse moved to (657, 496)
Screenshot: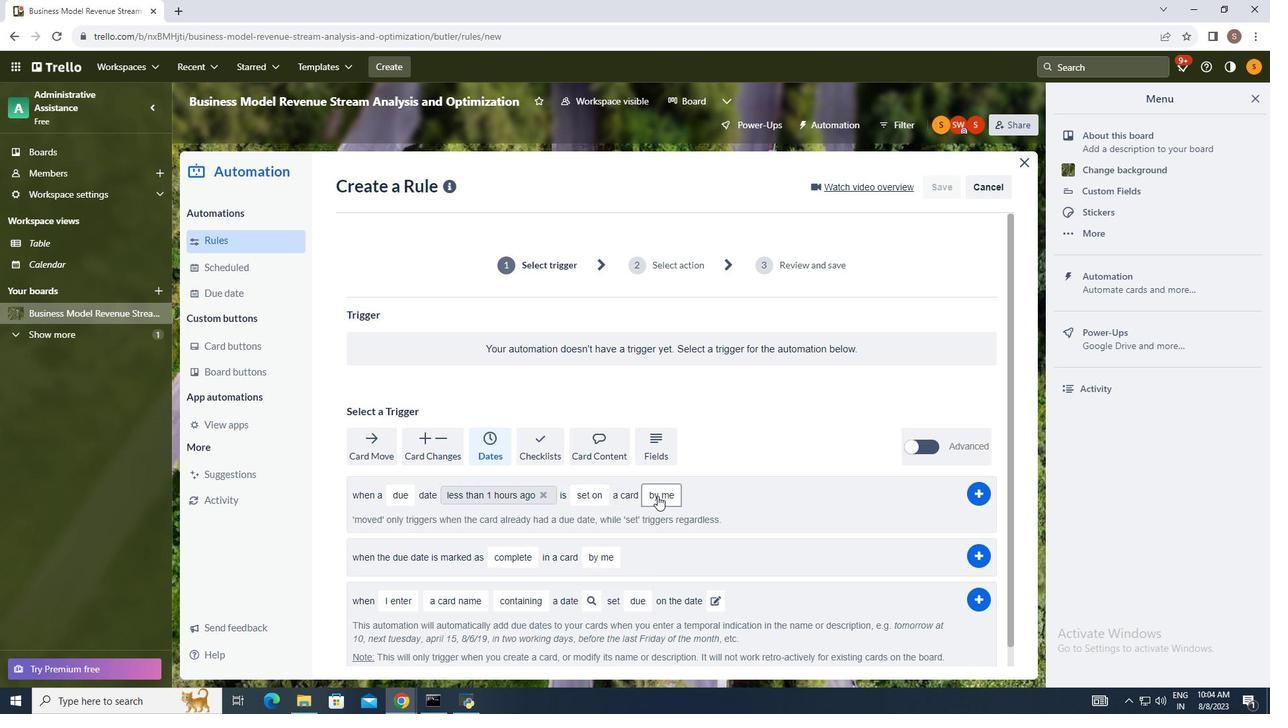 
Action: Mouse pressed left at (657, 496)
Screenshot: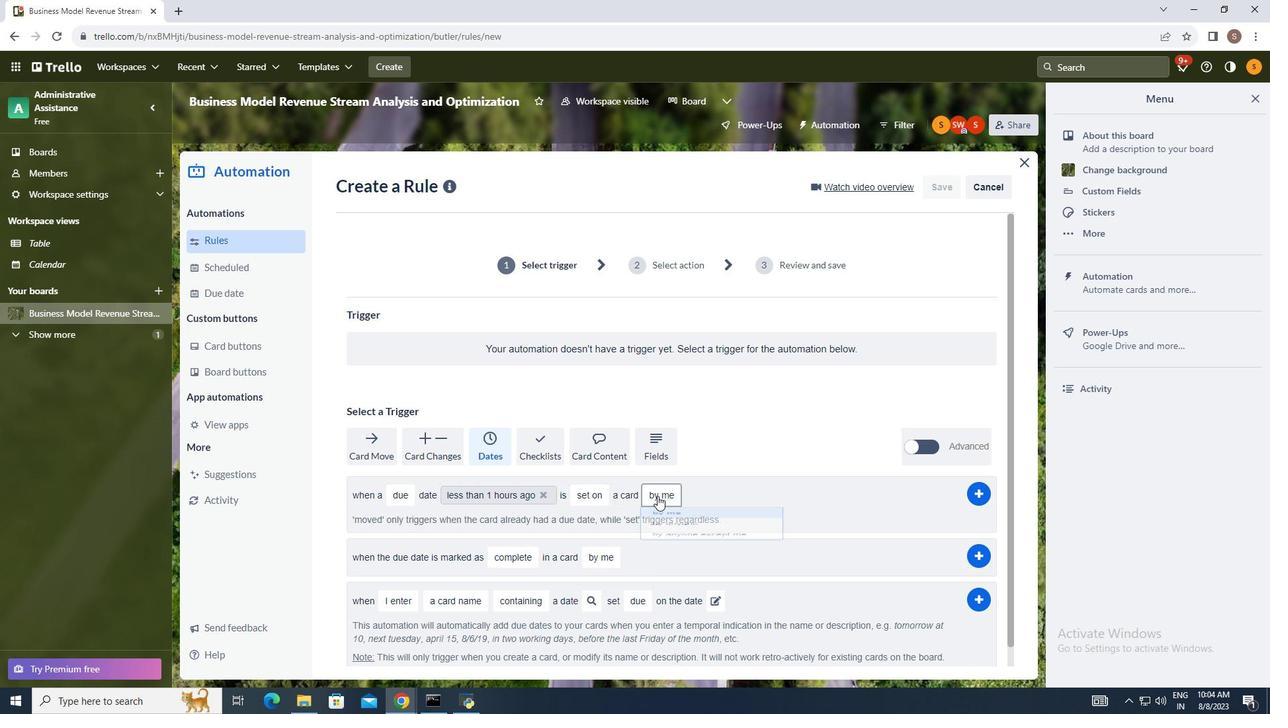 
Action: Mouse moved to (666, 572)
Screenshot: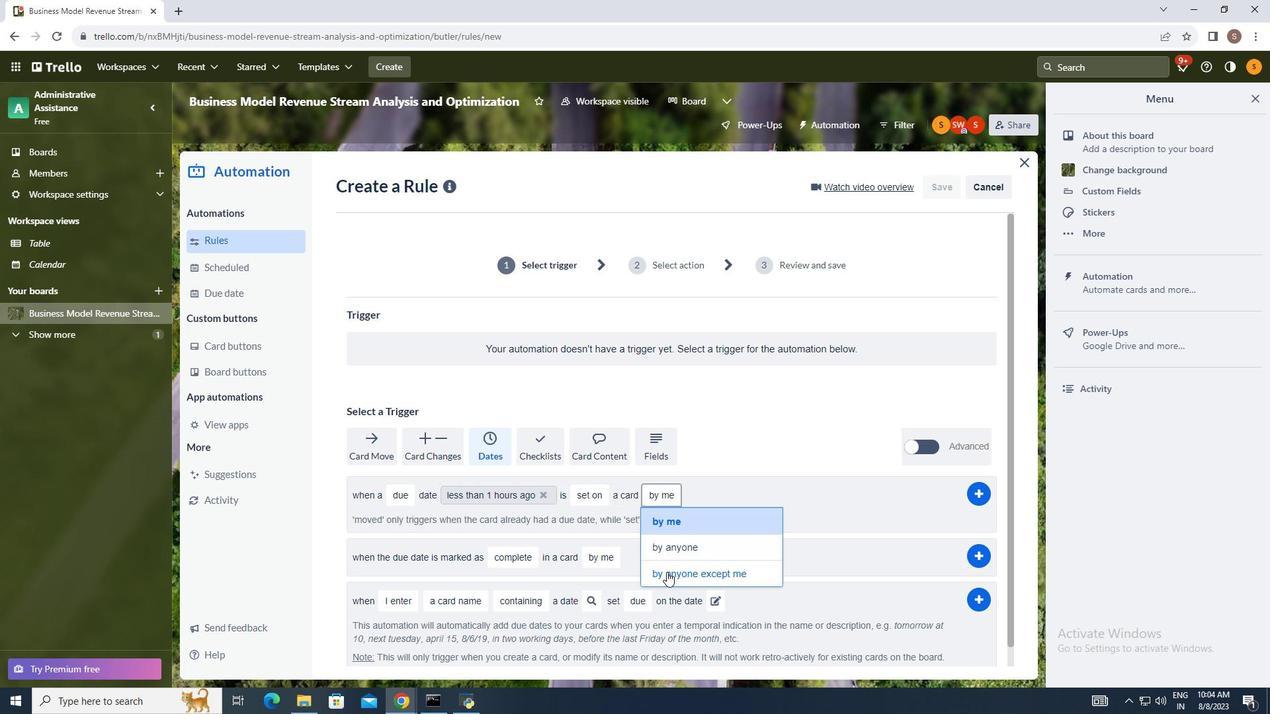 
Action: Mouse pressed left at (666, 572)
Screenshot: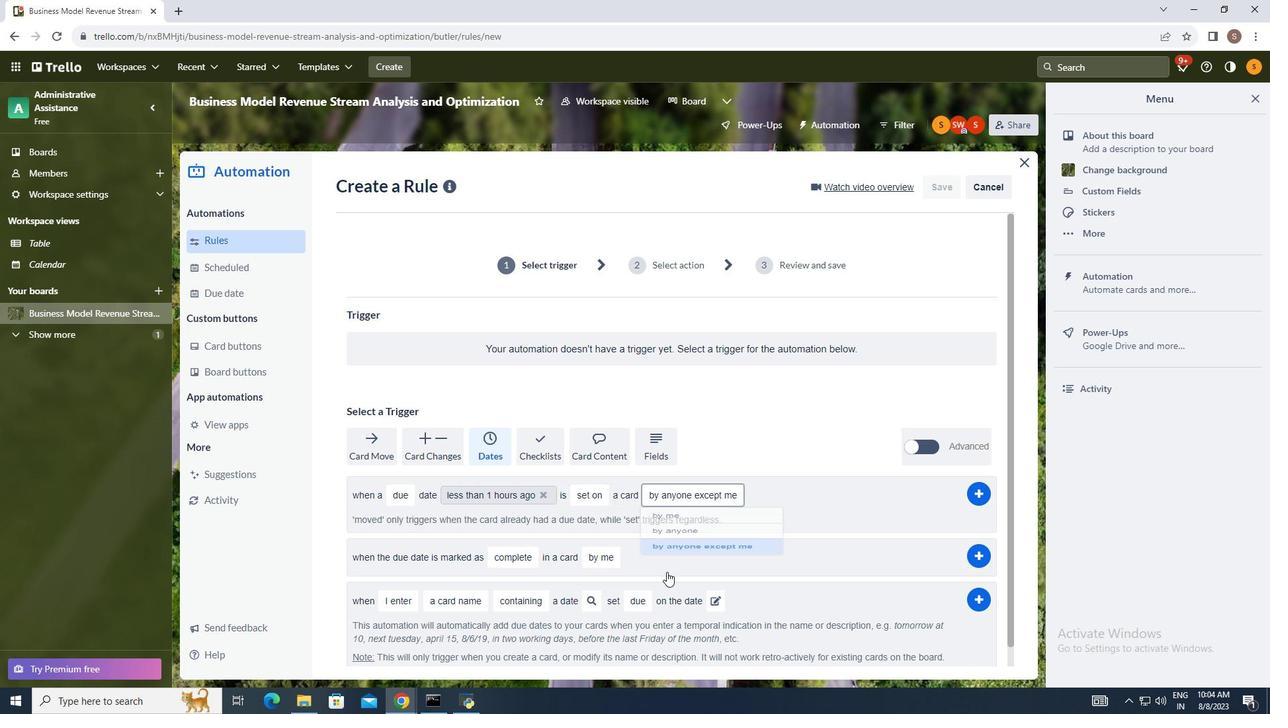 
Action: Mouse moved to (977, 496)
Screenshot: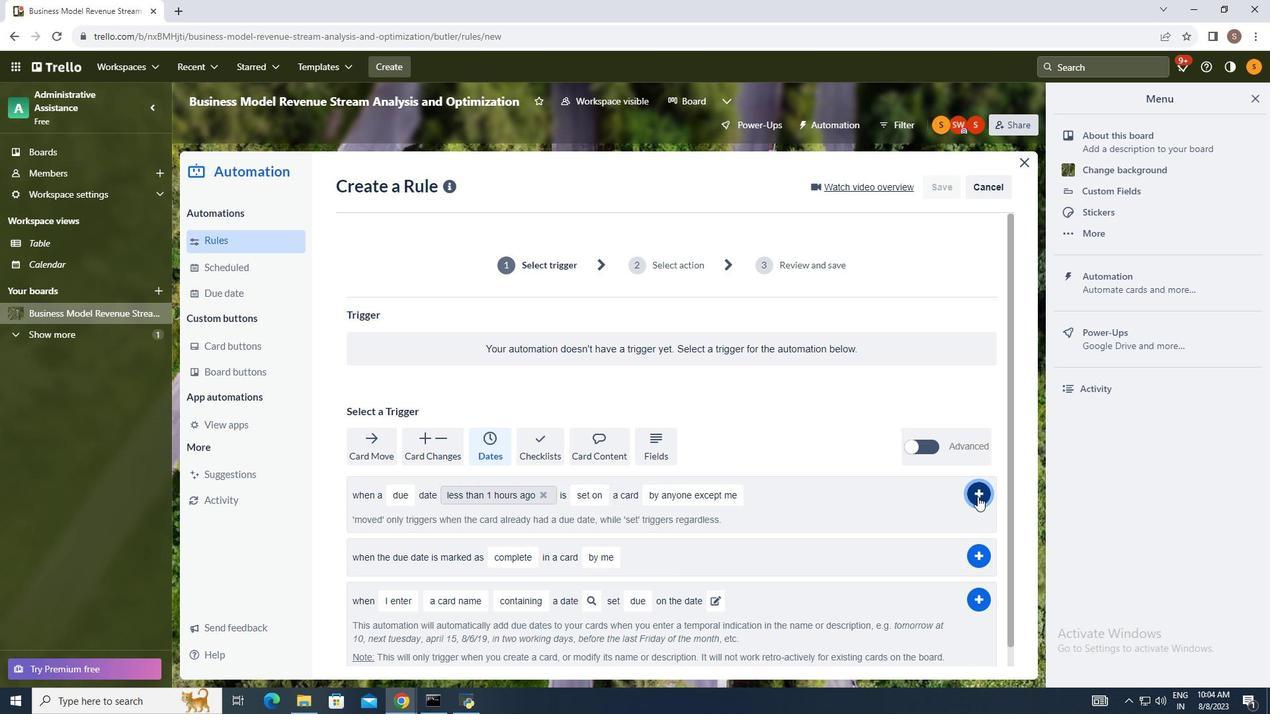 
Action: Mouse pressed left at (977, 496)
Screenshot: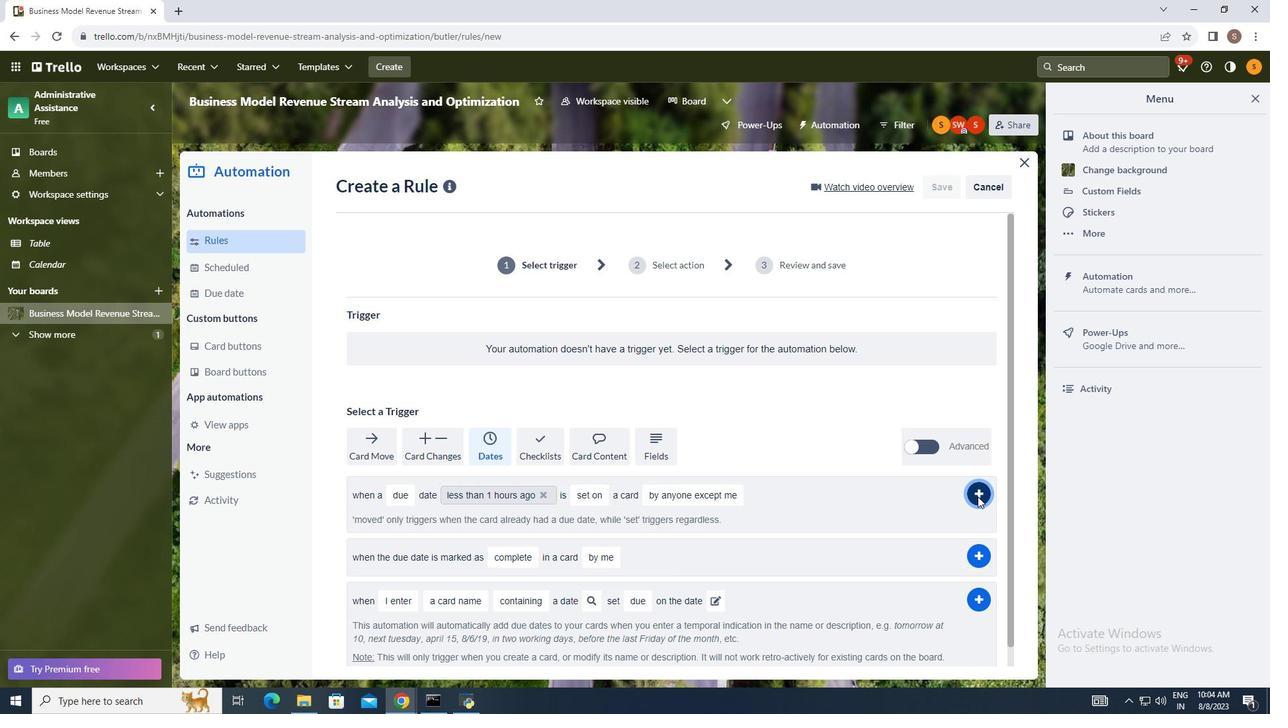 
Action: Mouse moved to (1037, 441)
Screenshot: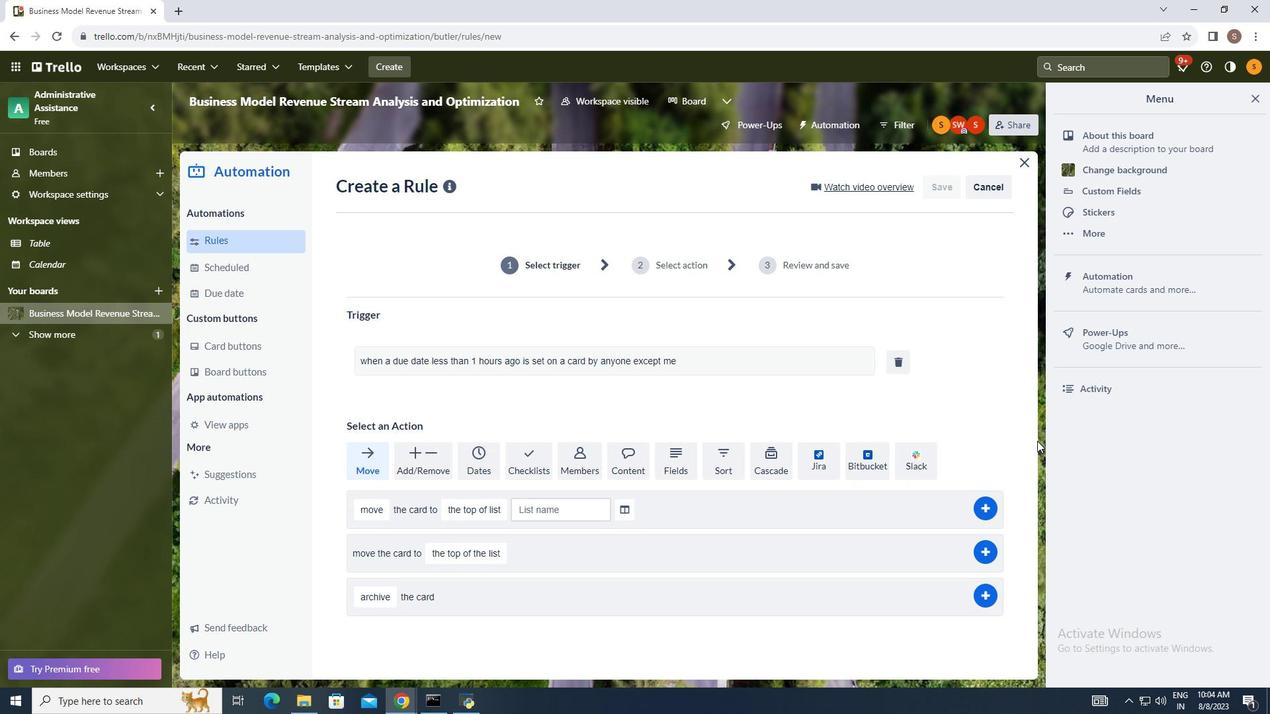 
